 Task: Search round trip flight ticket for 2 adults, 4 children and 1 infant on lap in business from Prescott: Prescott Municipal Airport (ernest A. Love Field) to Fort Wayne: Fort Wayne International Airport on 5-4-2023 and return on 5-4-2023. Choice of flights is JetBlue. Price is upto 88000. Outbound departure time preference is 12:15.
Action: Mouse moved to (406, 348)
Screenshot: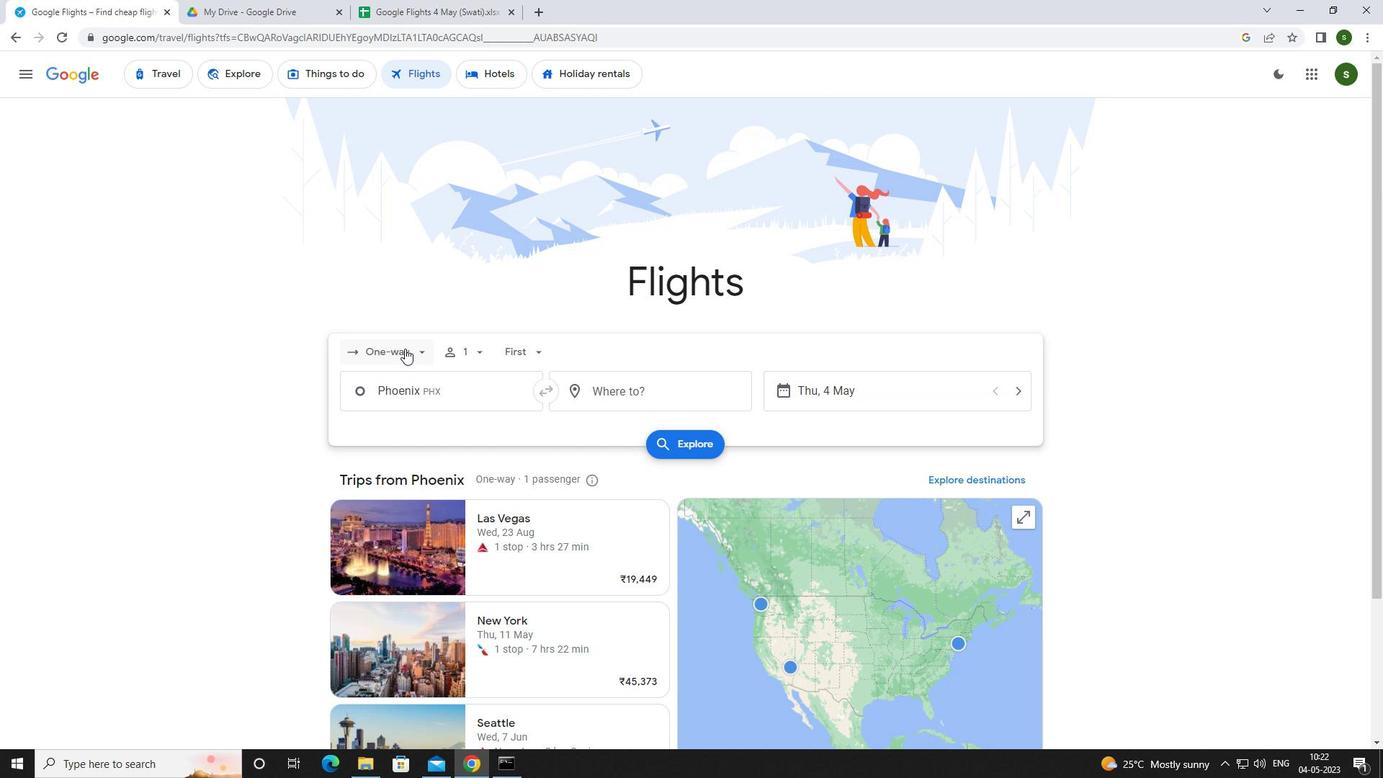 
Action: Mouse pressed left at (406, 348)
Screenshot: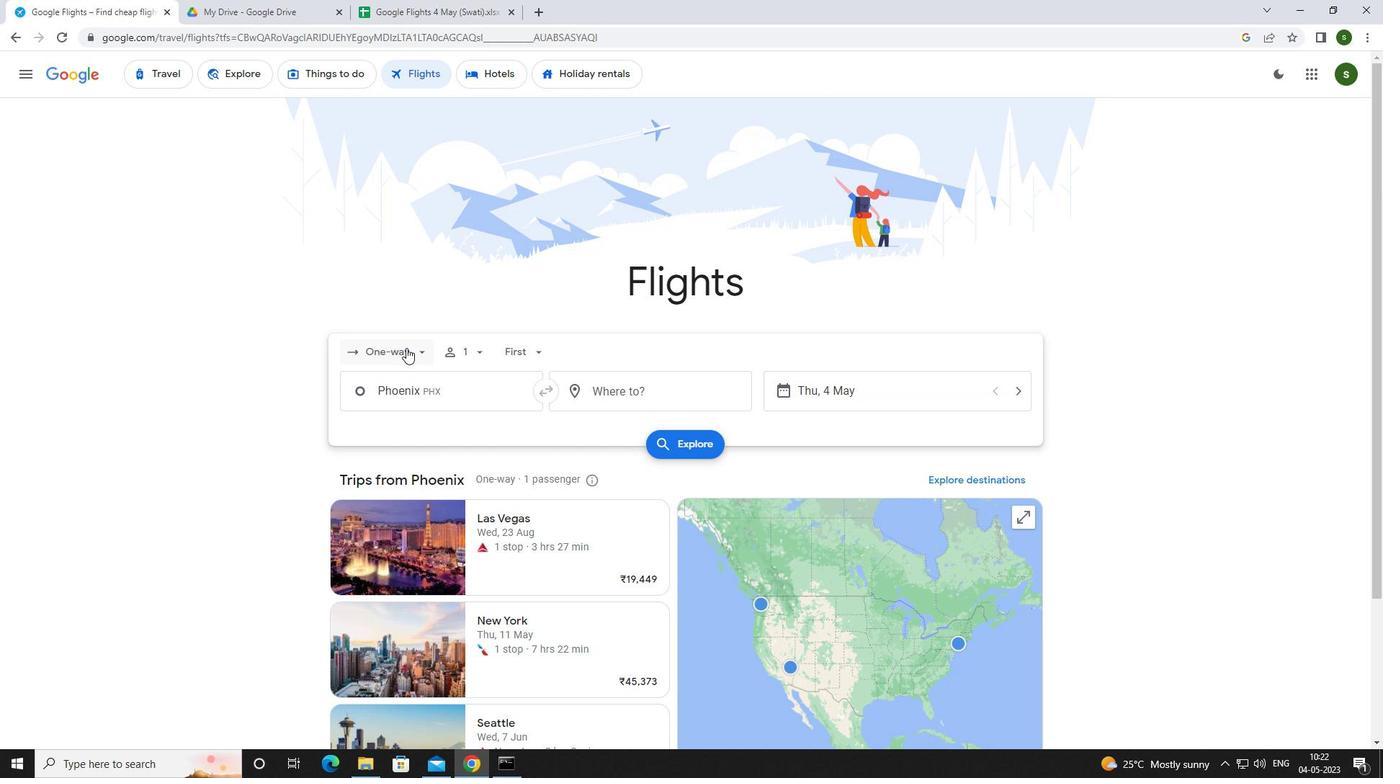 
Action: Mouse moved to (405, 378)
Screenshot: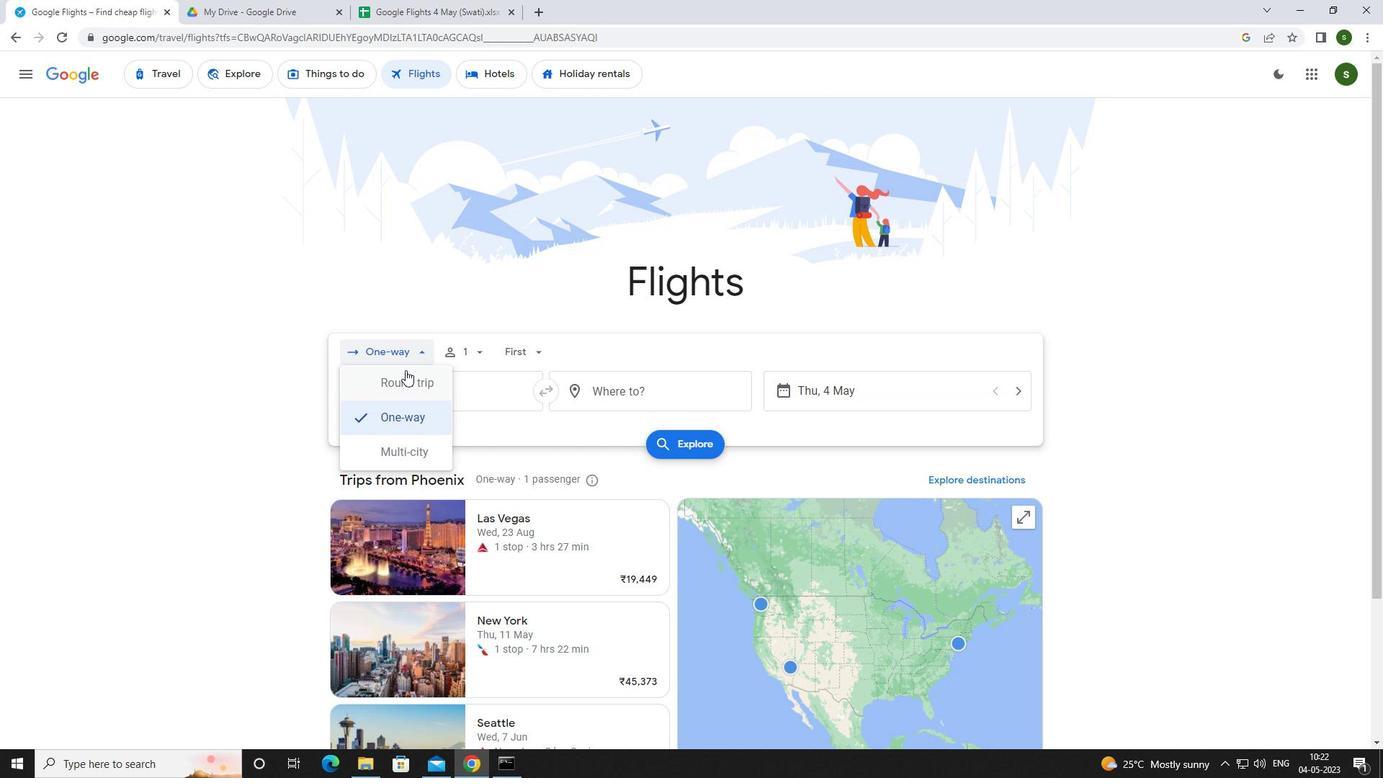 
Action: Mouse pressed left at (405, 378)
Screenshot: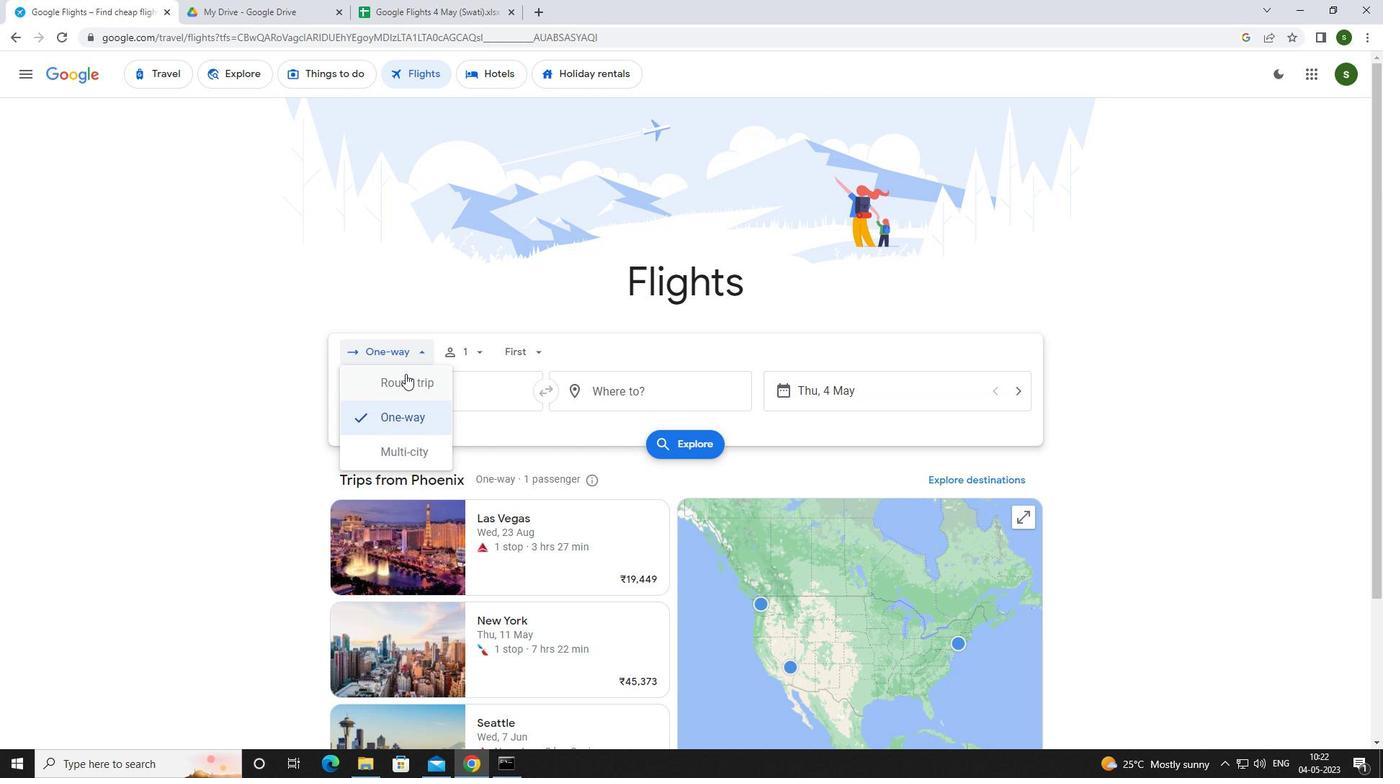 
Action: Mouse moved to (483, 353)
Screenshot: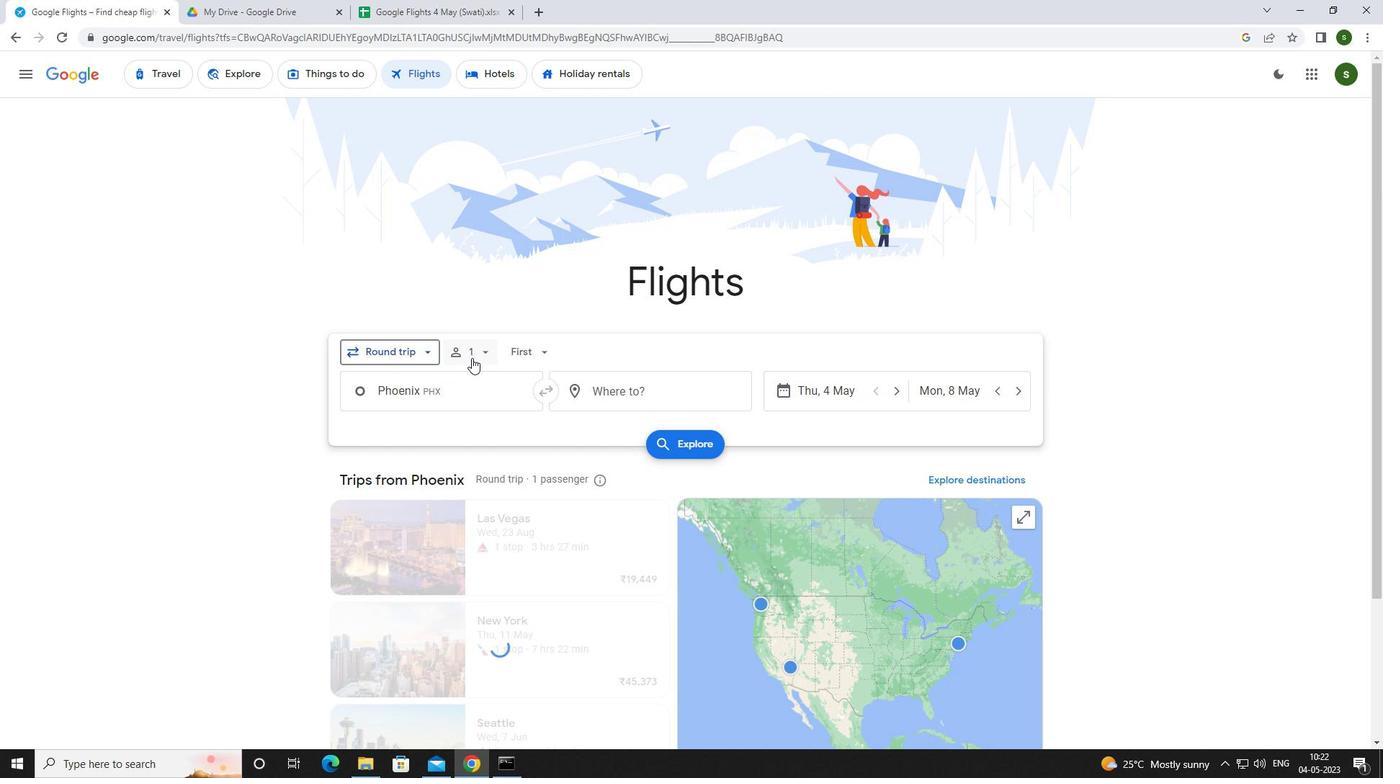 
Action: Mouse pressed left at (483, 353)
Screenshot: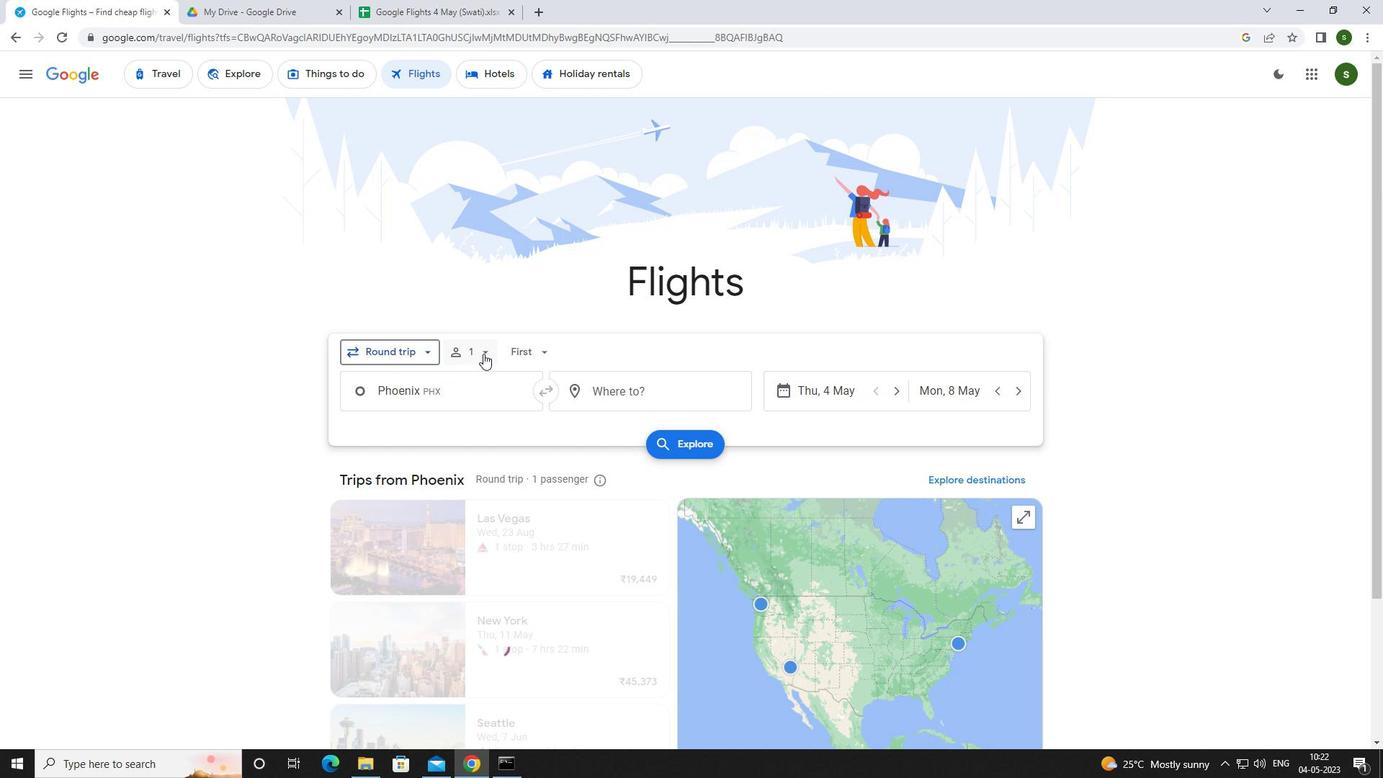 
Action: Mouse moved to (594, 384)
Screenshot: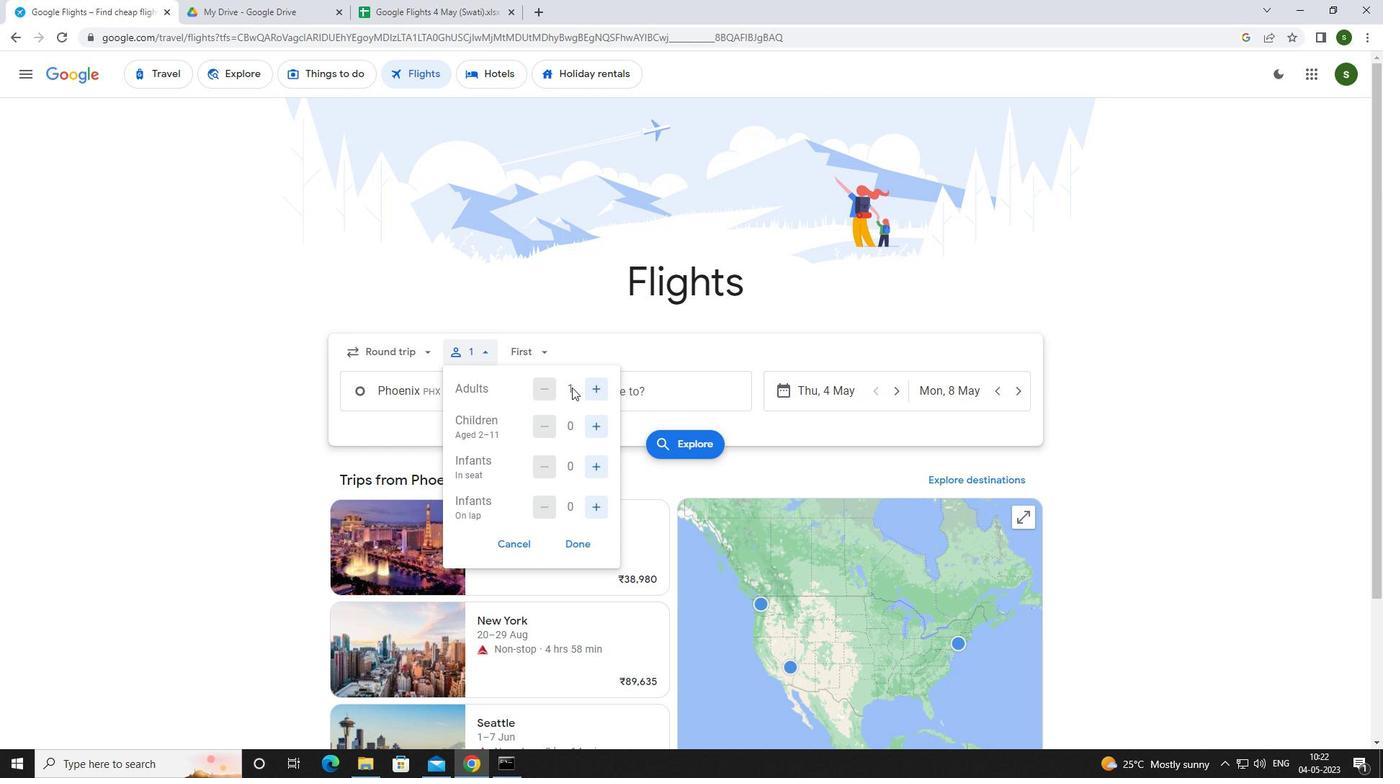 
Action: Mouse pressed left at (594, 384)
Screenshot: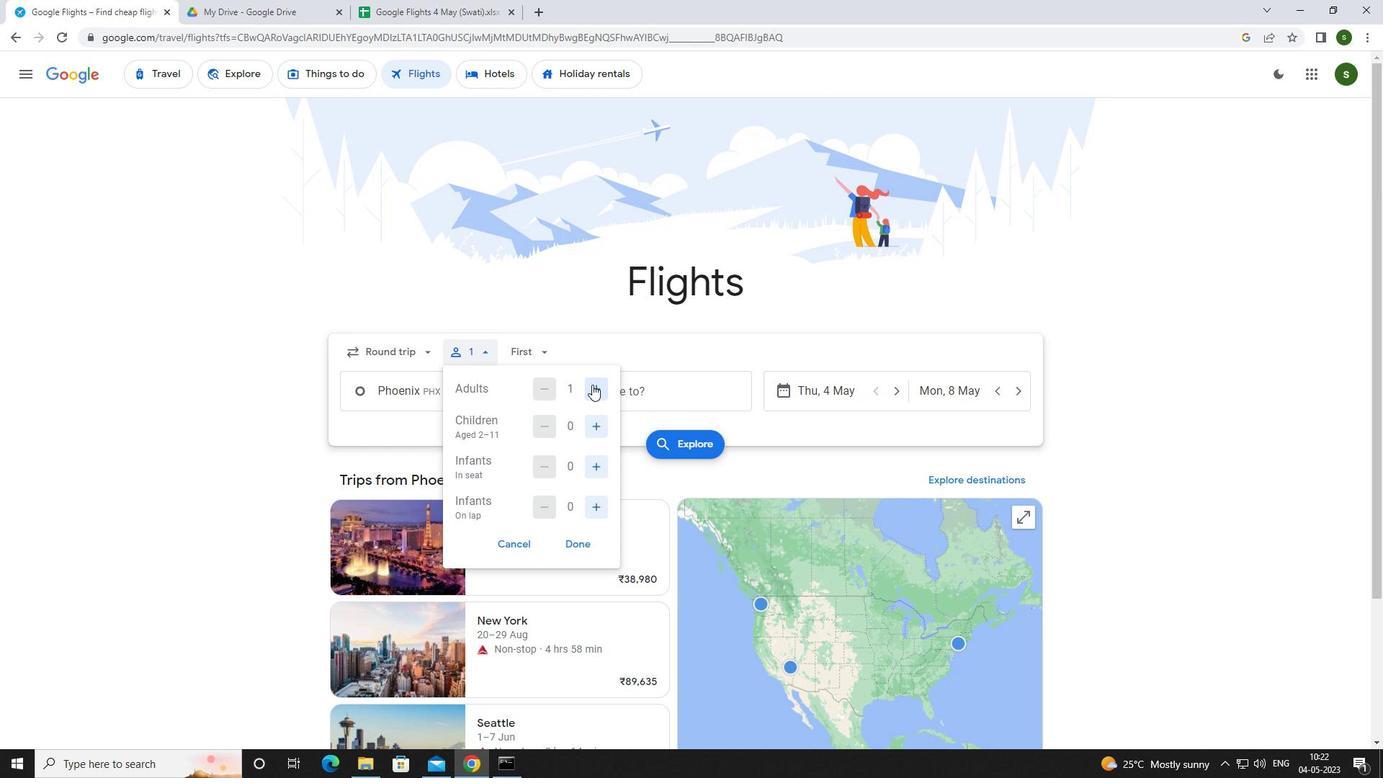 
Action: Mouse moved to (596, 422)
Screenshot: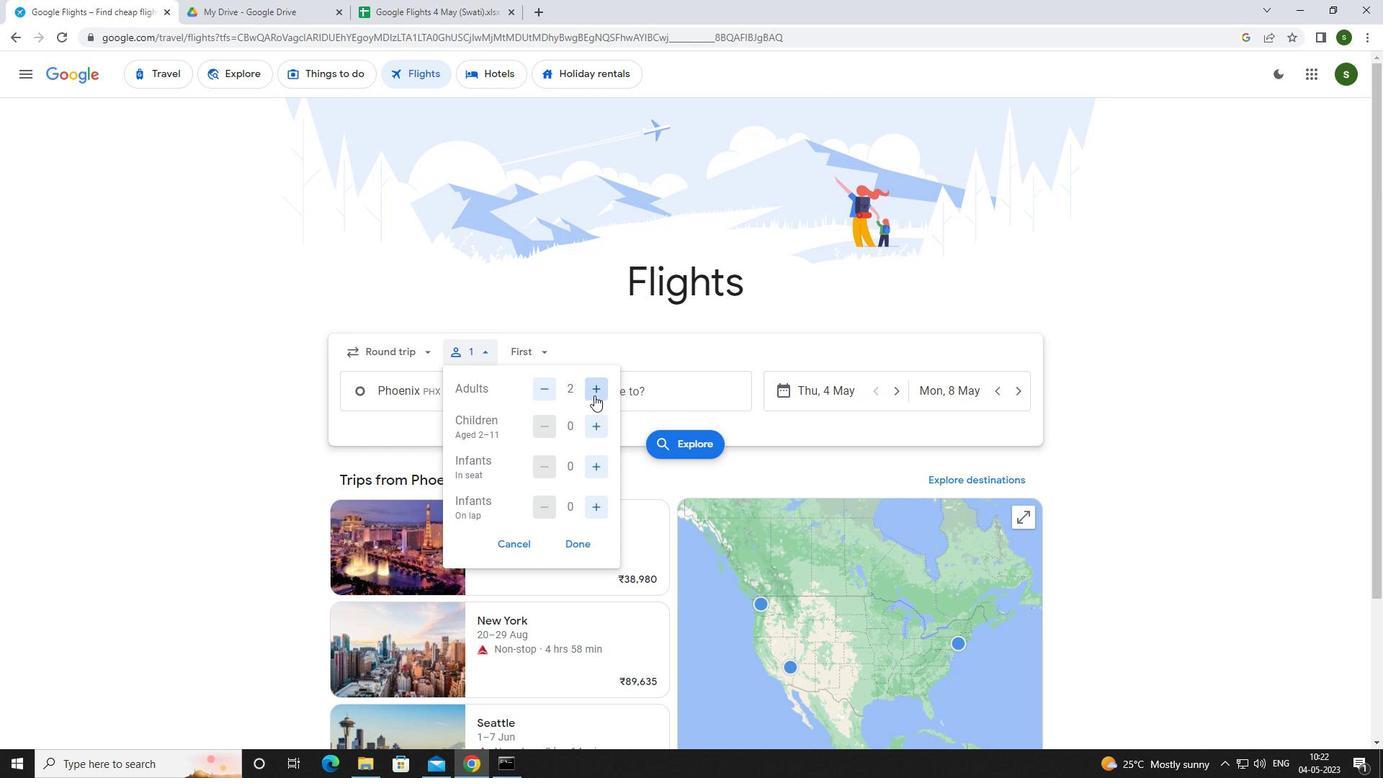 
Action: Mouse pressed left at (596, 422)
Screenshot: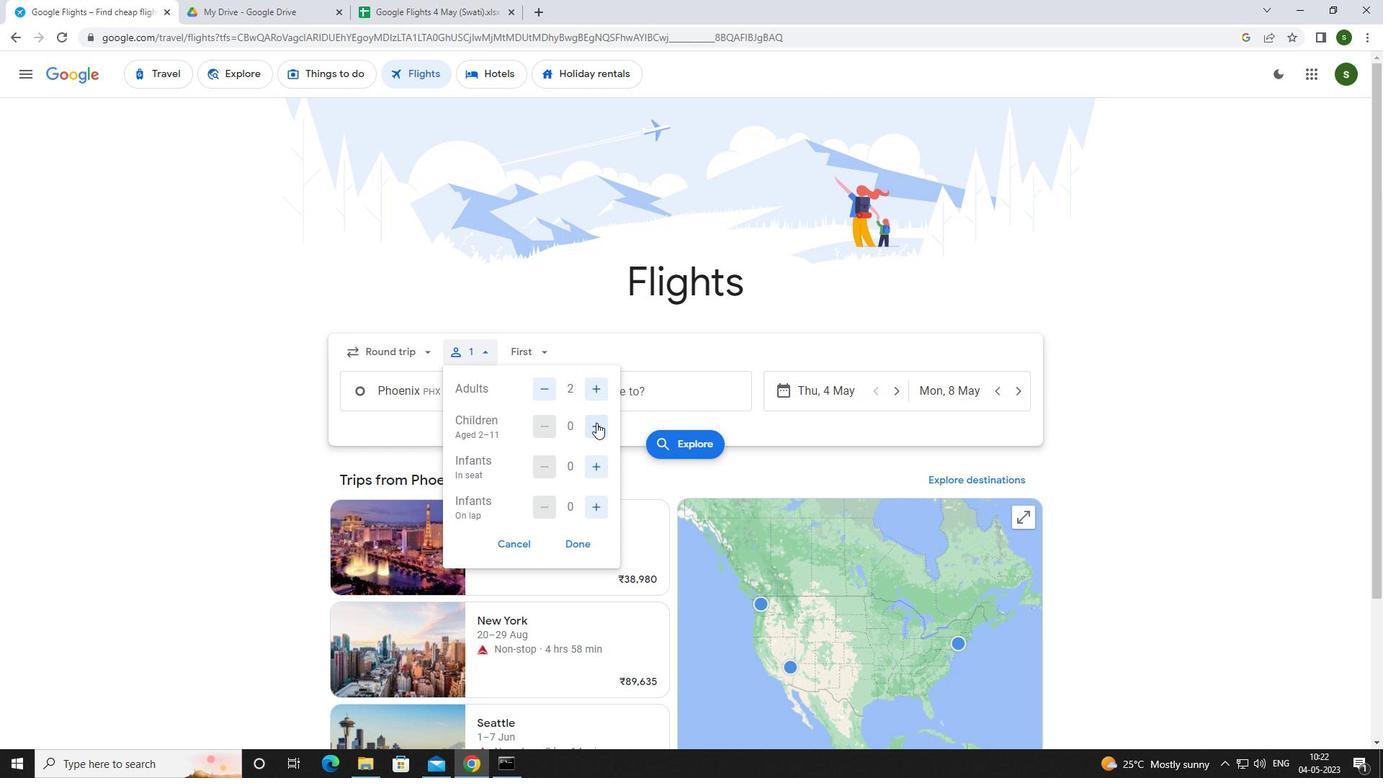 
Action: Mouse pressed left at (596, 422)
Screenshot: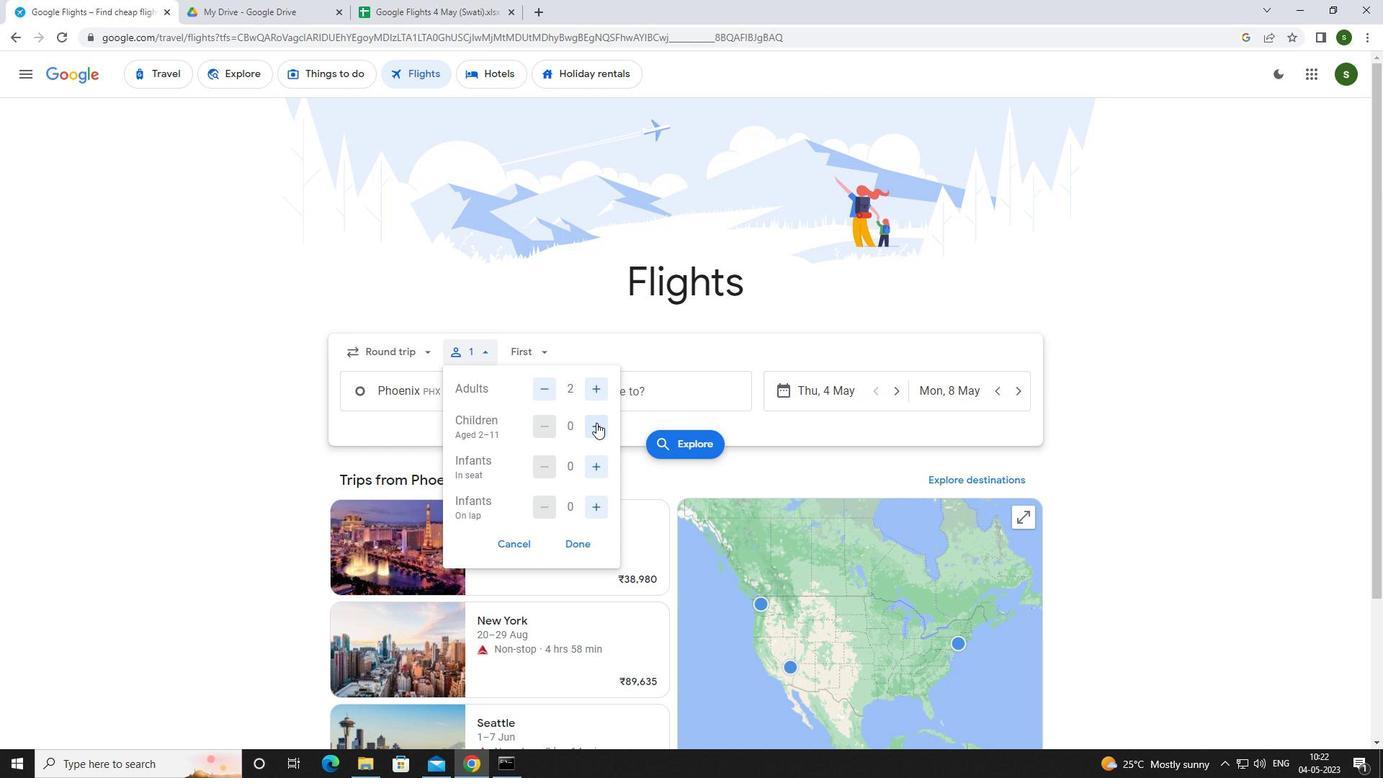 
Action: Mouse pressed left at (596, 422)
Screenshot: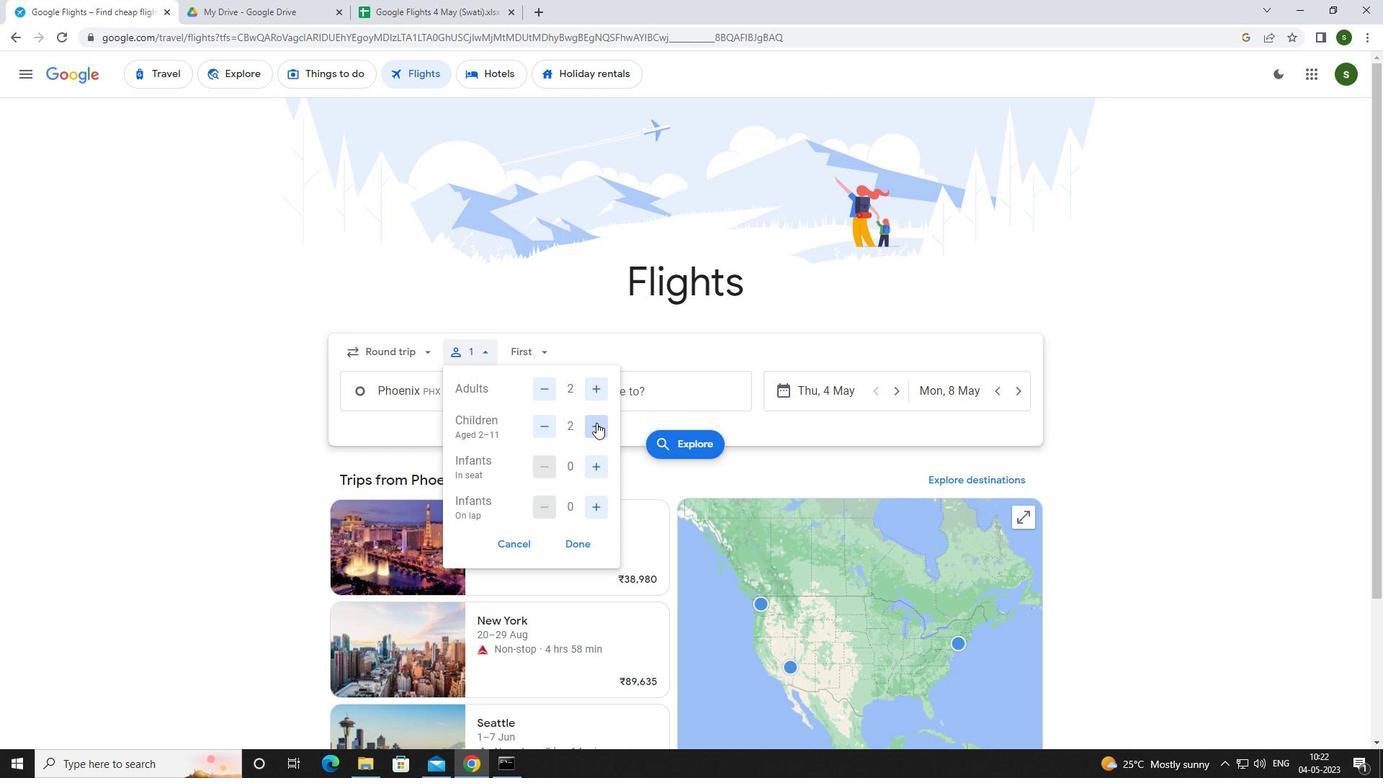 
Action: Mouse pressed left at (596, 422)
Screenshot: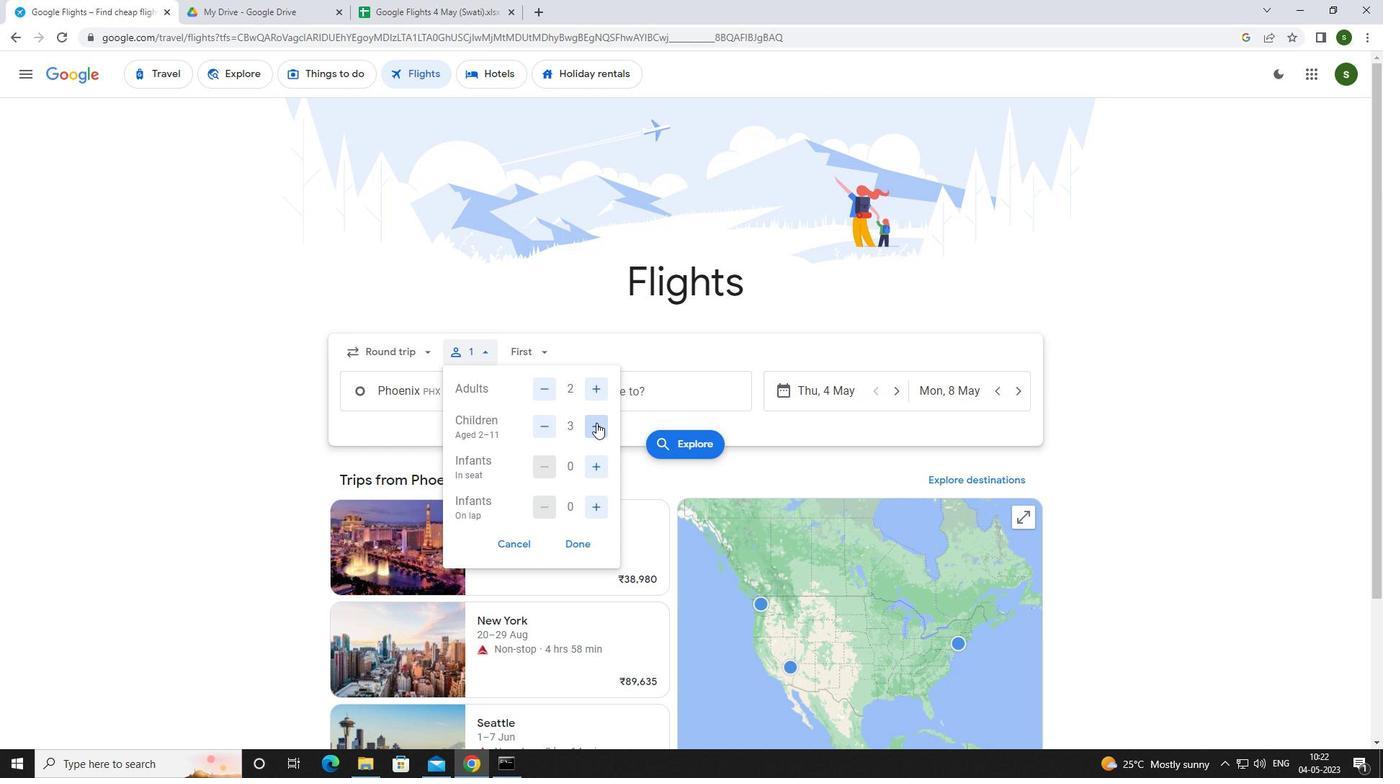 
Action: Mouse moved to (601, 506)
Screenshot: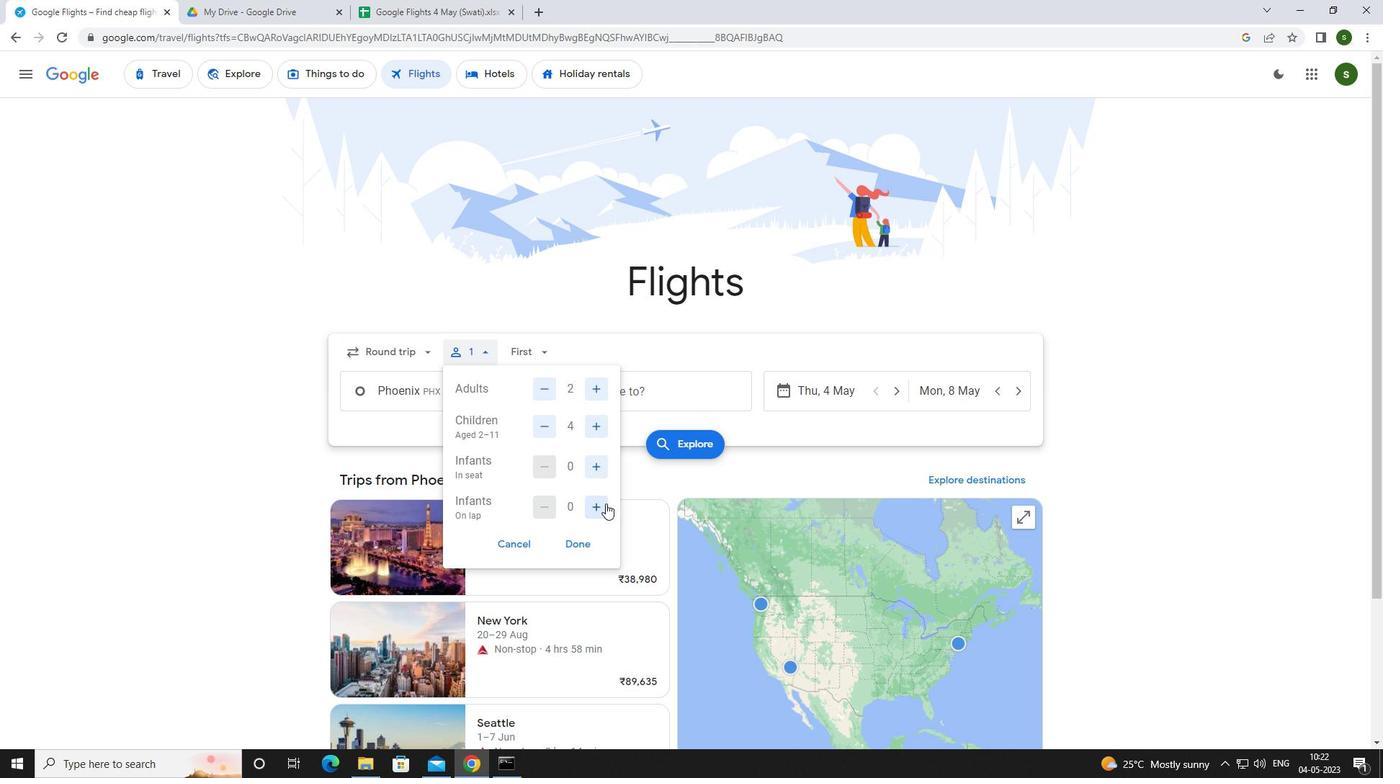 
Action: Mouse pressed left at (601, 506)
Screenshot: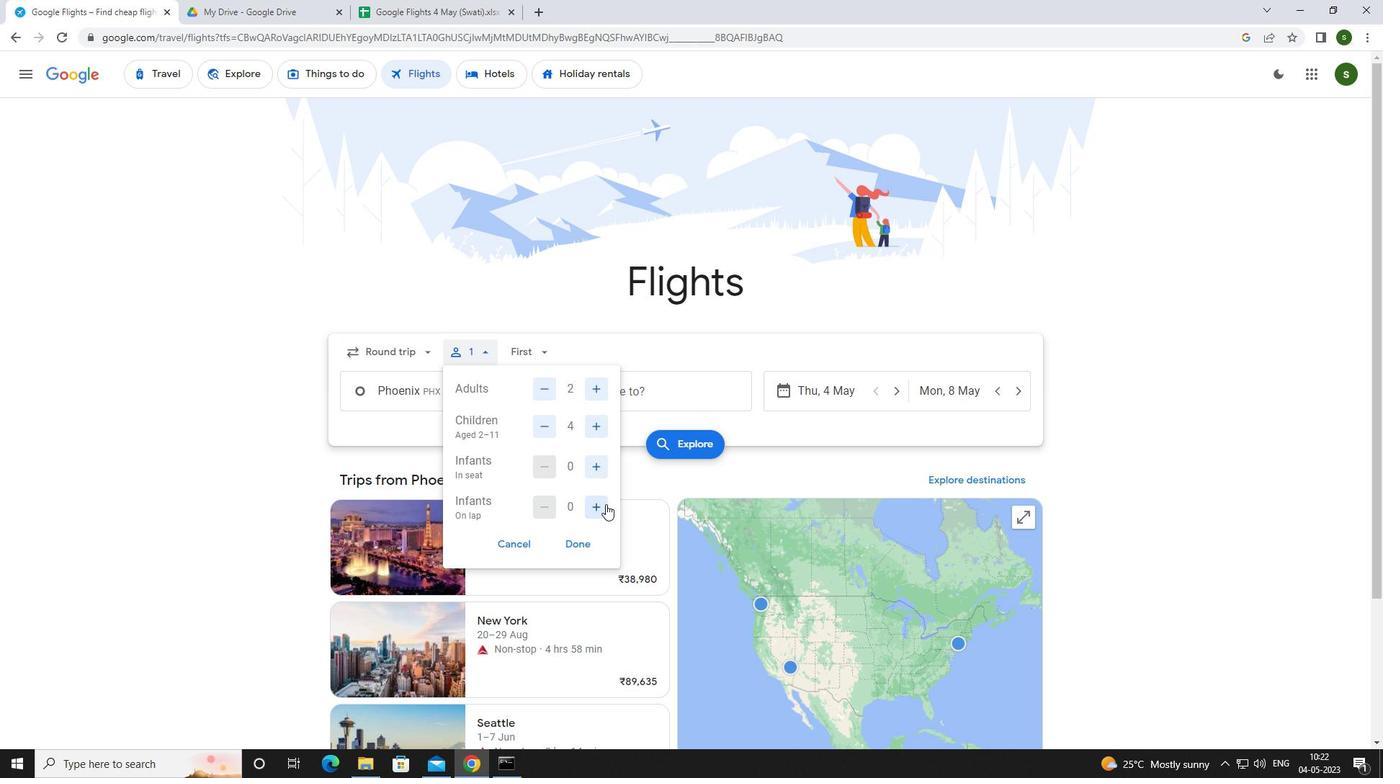 
Action: Mouse moved to (541, 355)
Screenshot: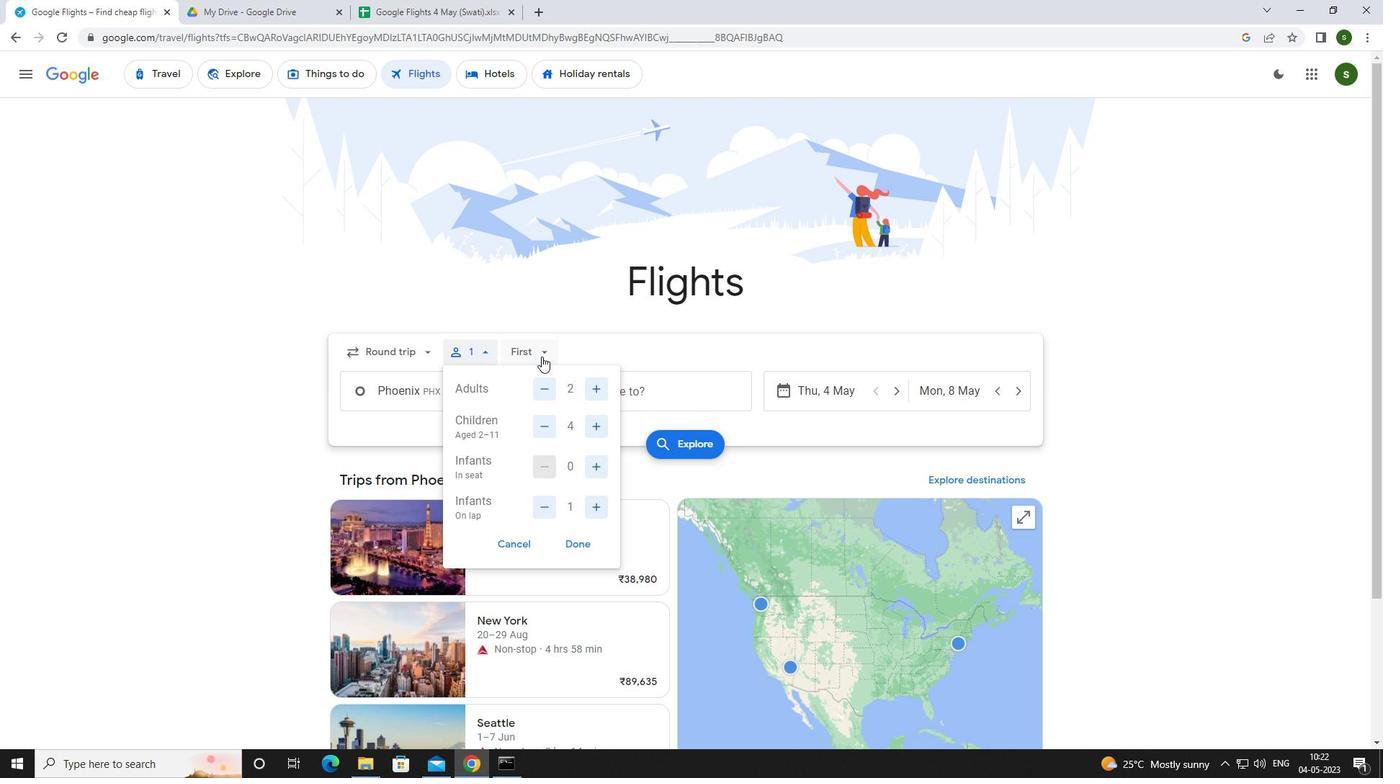 
Action: Mouse pressed left at (541, 355)
Screenshot: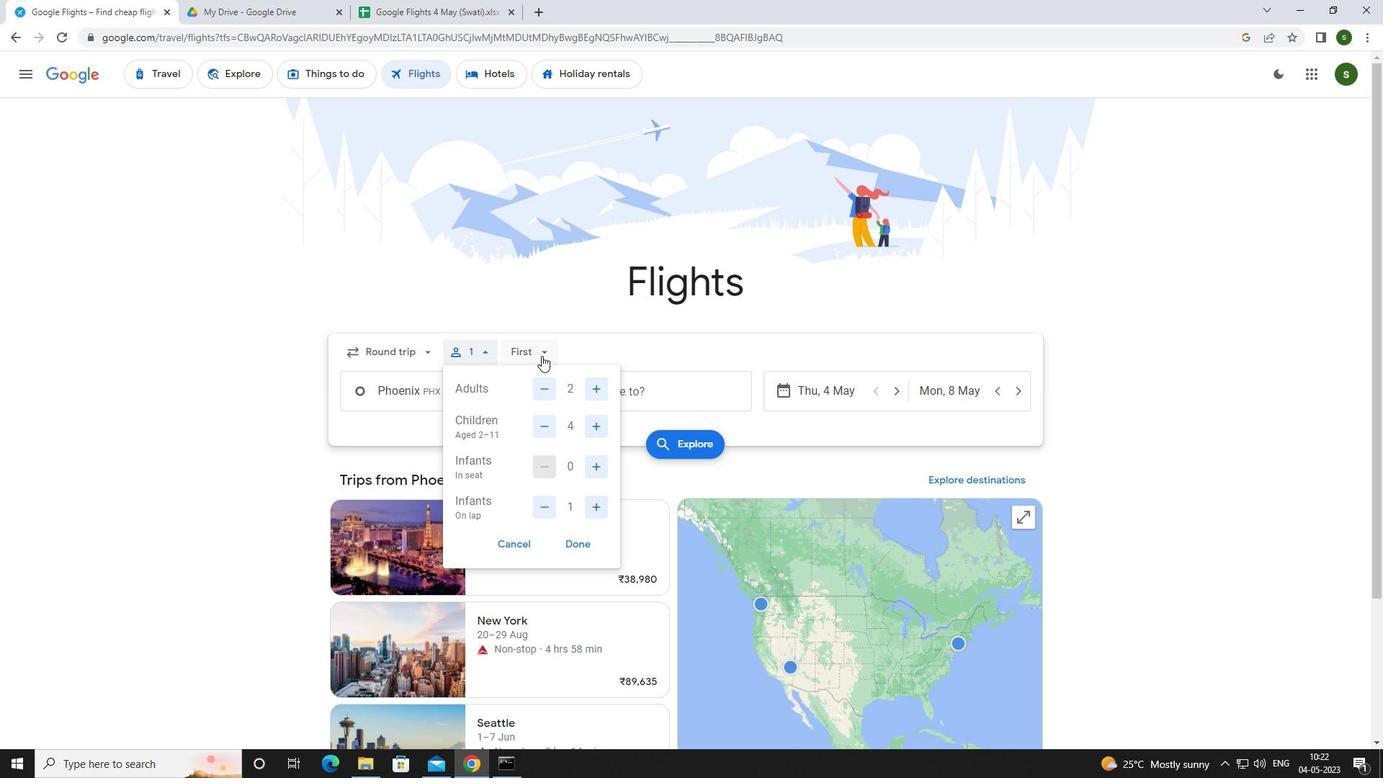 
Action: Mouse moved to (574, 453)
Screenshot: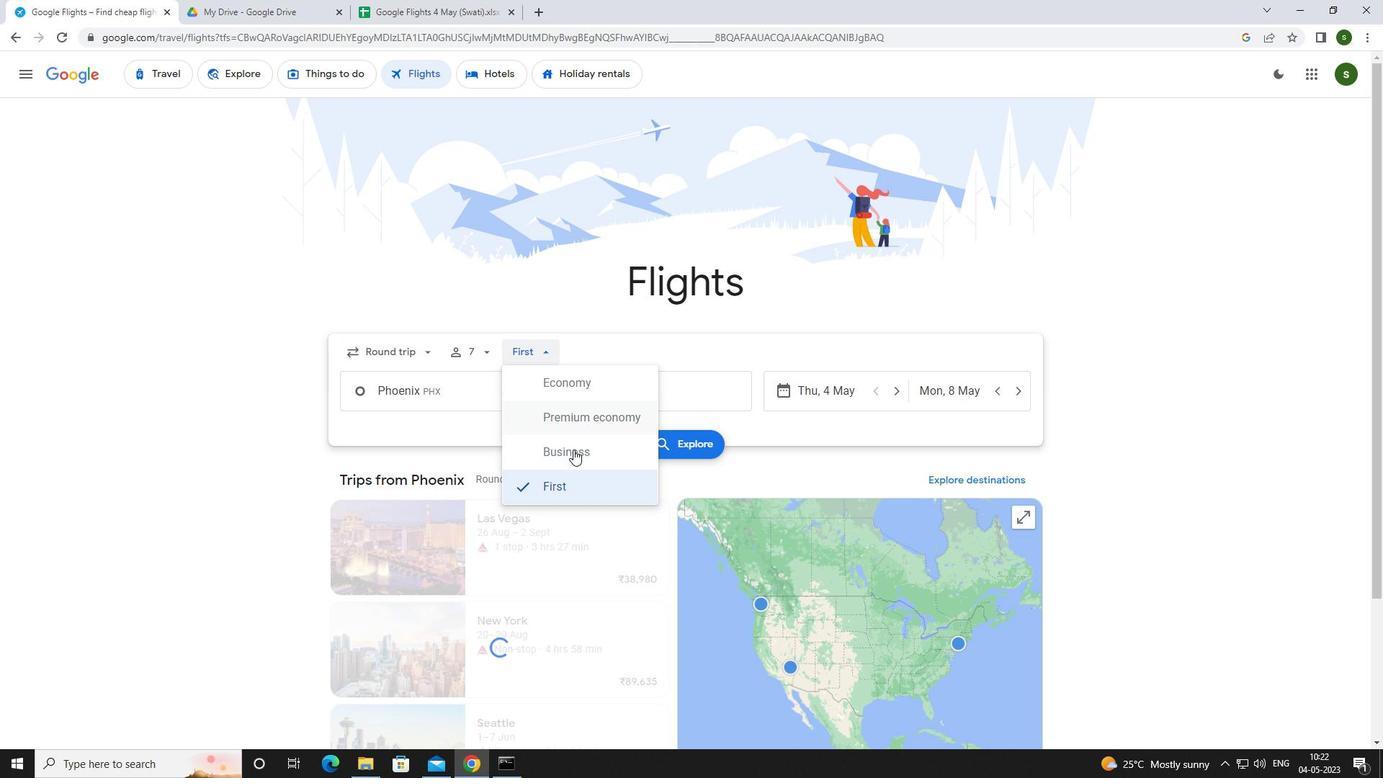 
Action: Mouse pressed left at (574, 453)
Screenshot: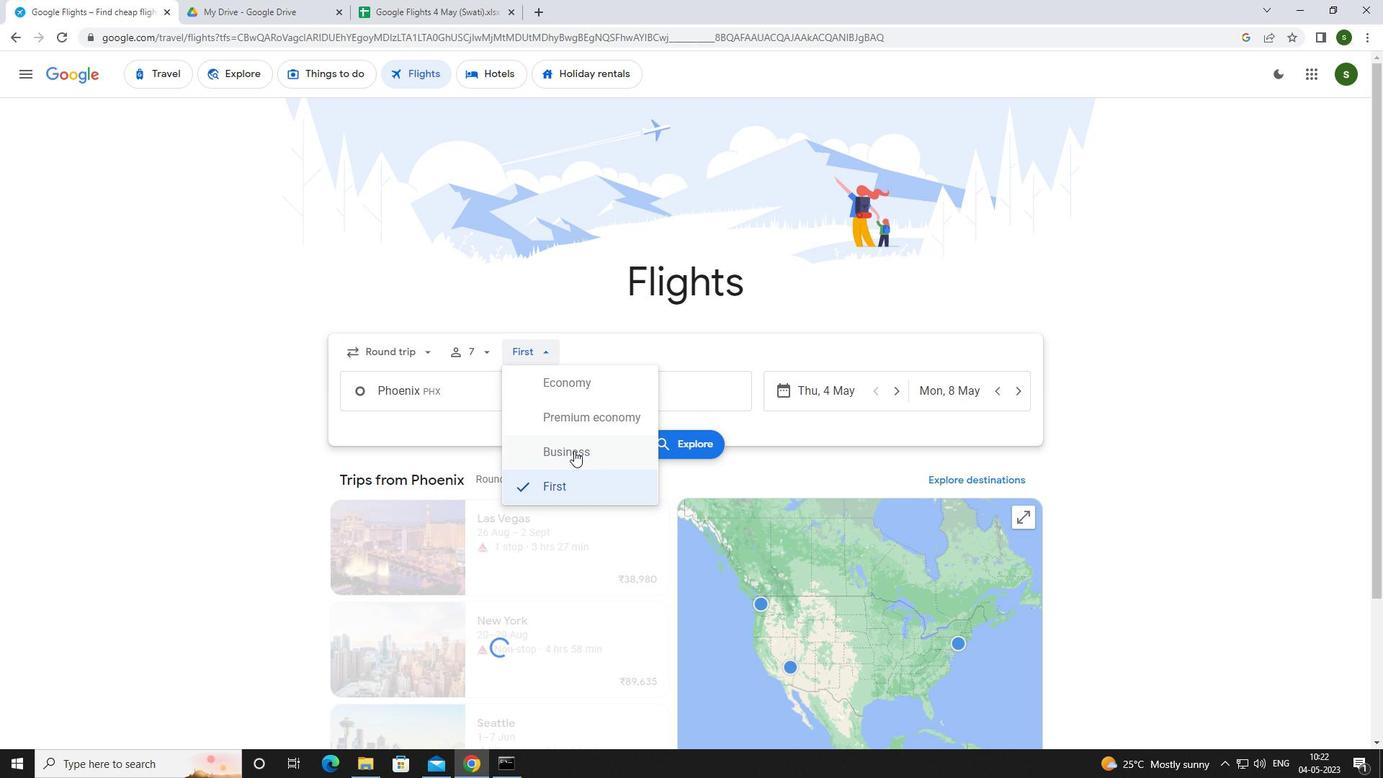 
Action: Mouse moved to (497, 401)
Screenshot: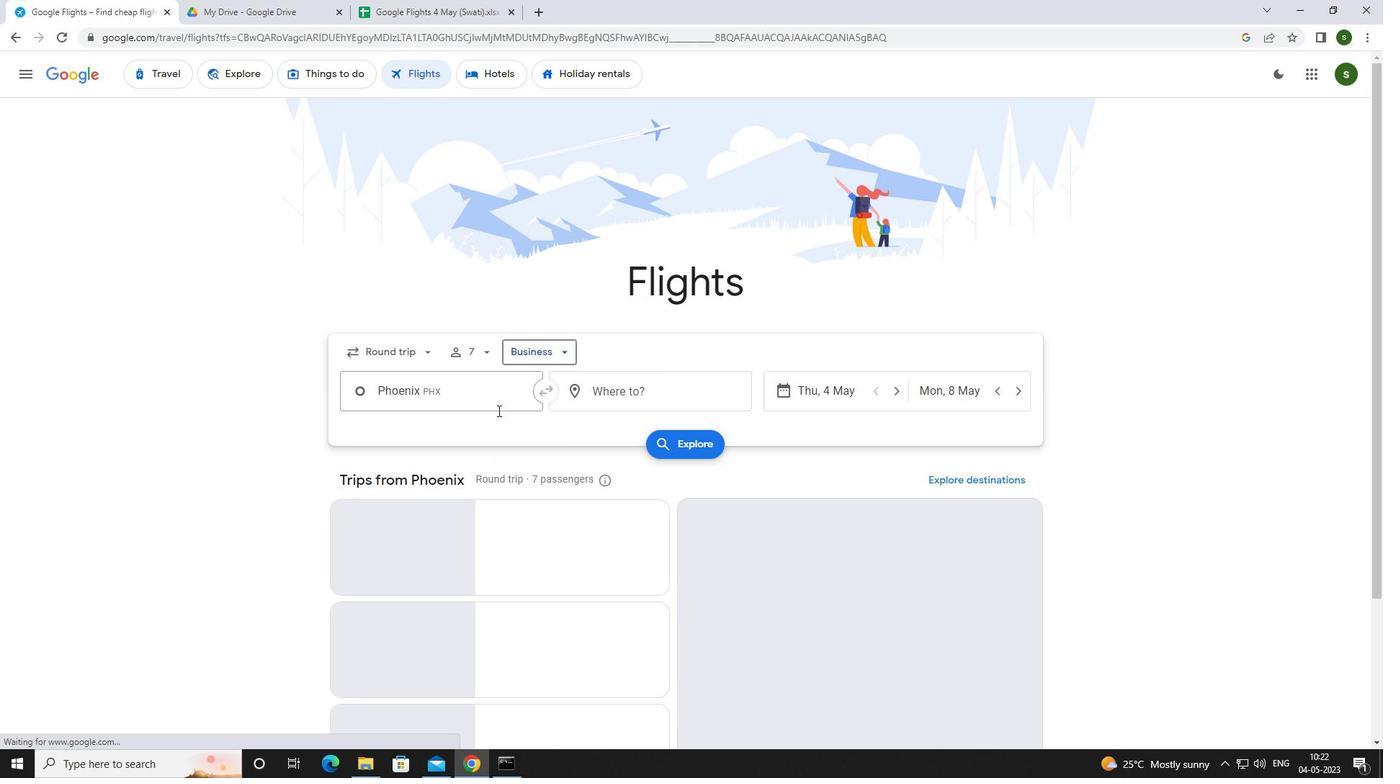 
Action: Mouse pressed left at (497, 401)
Screenshot: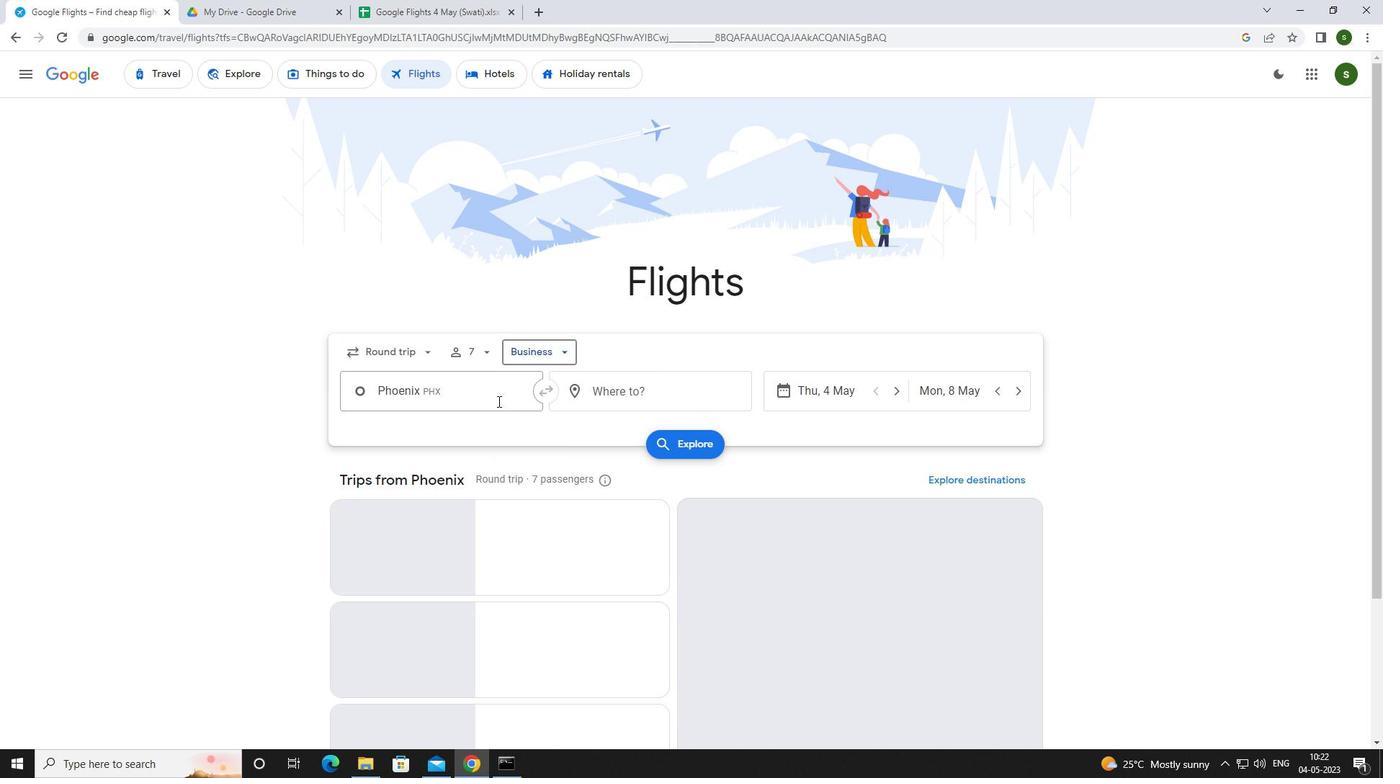
Action: Mouse moved to (473, 402)
Screenshot: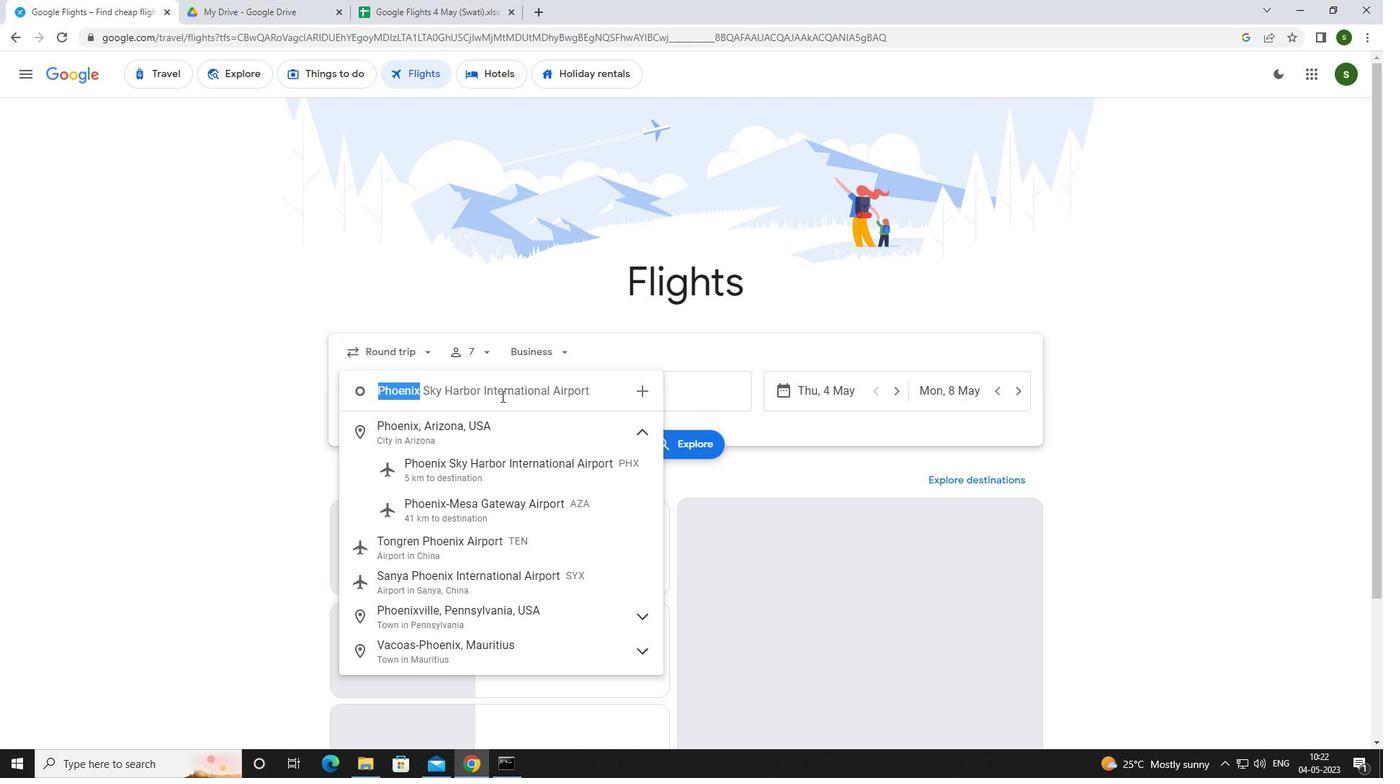 
Action: Key pressed <Key.caps_lock>p<Key.caps_lock>rescott<Key.space><Key.caps_lock>m<Key.caps_lock>un<Key.backspace><Key.enter>
Screenshot: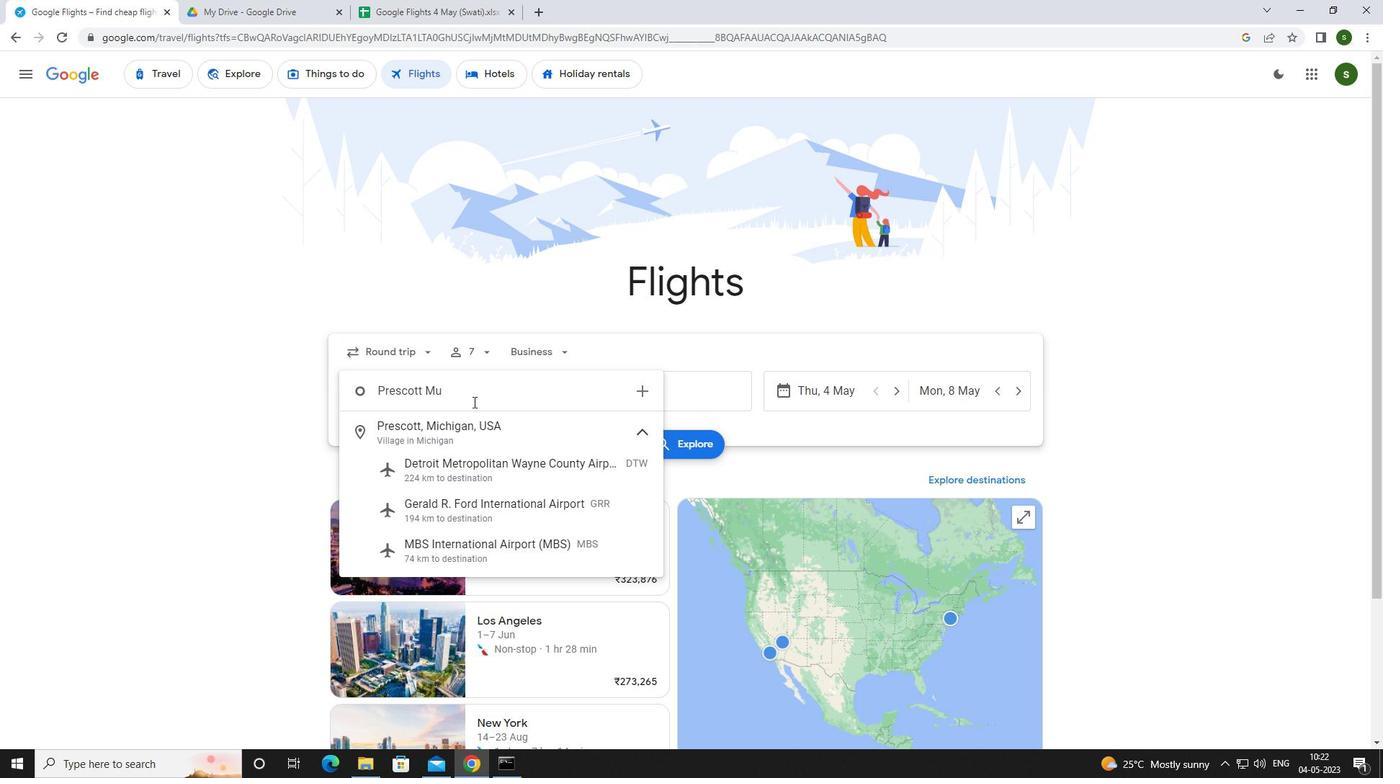 
Action: Mouse moved to (609, 392)
Screenshot: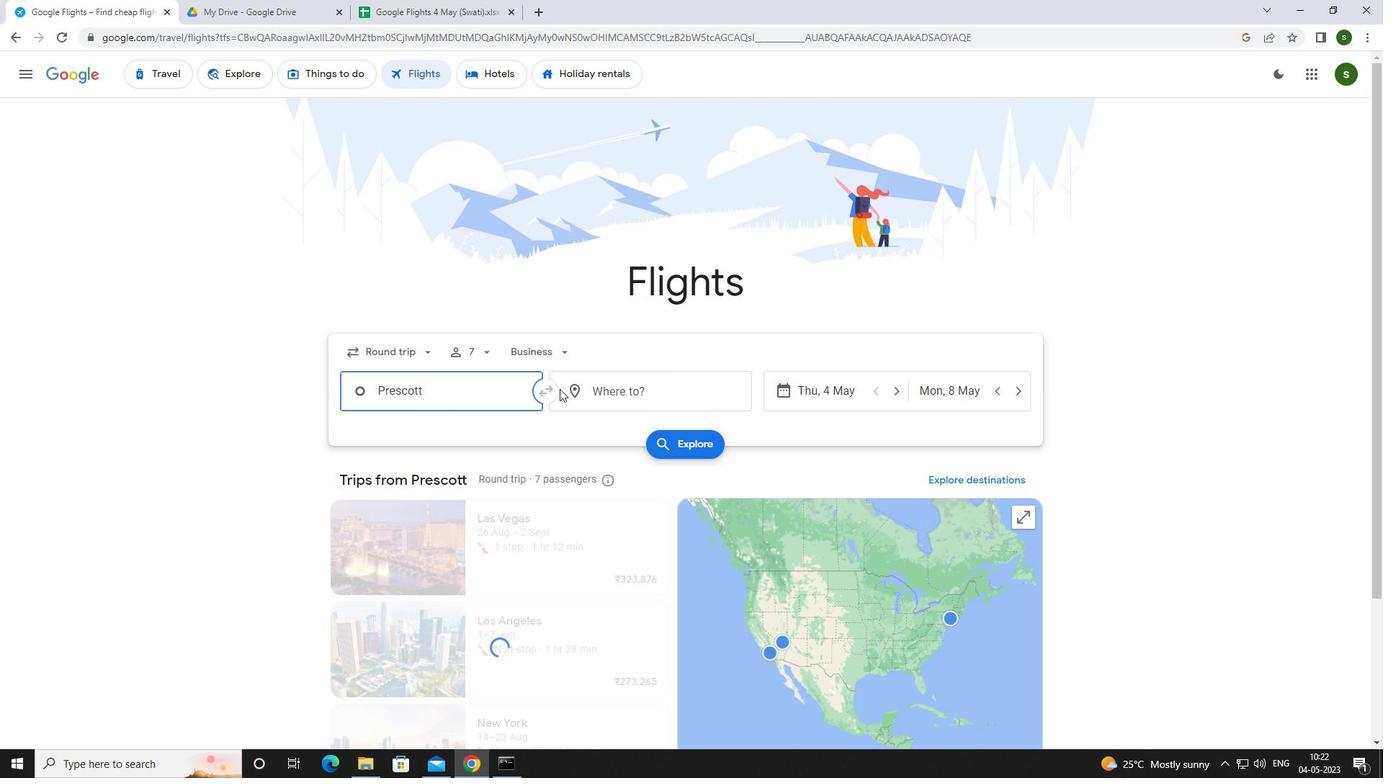 
Action: Mouse pressed left at (609, 392)
Screenshot: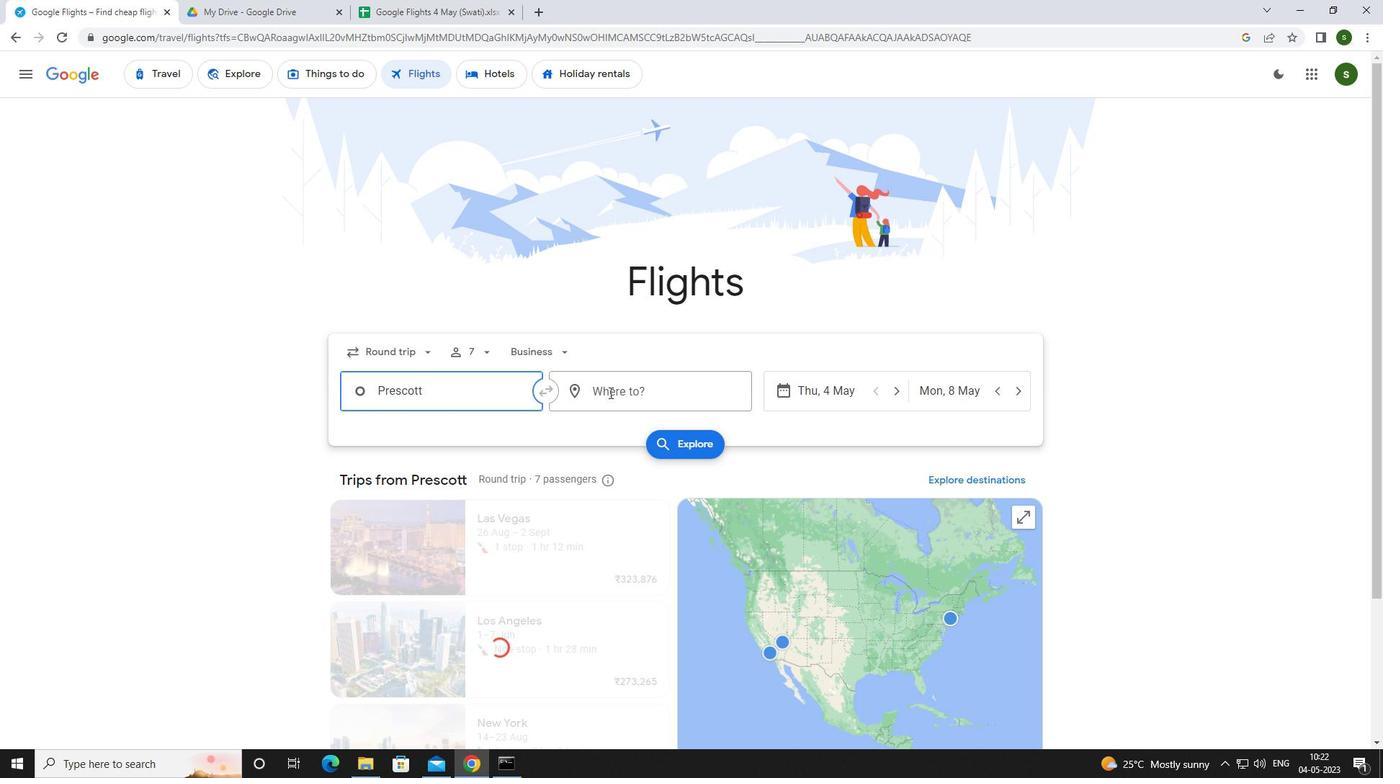 
Action: Mouse moved to (515, 402)
Screenshot: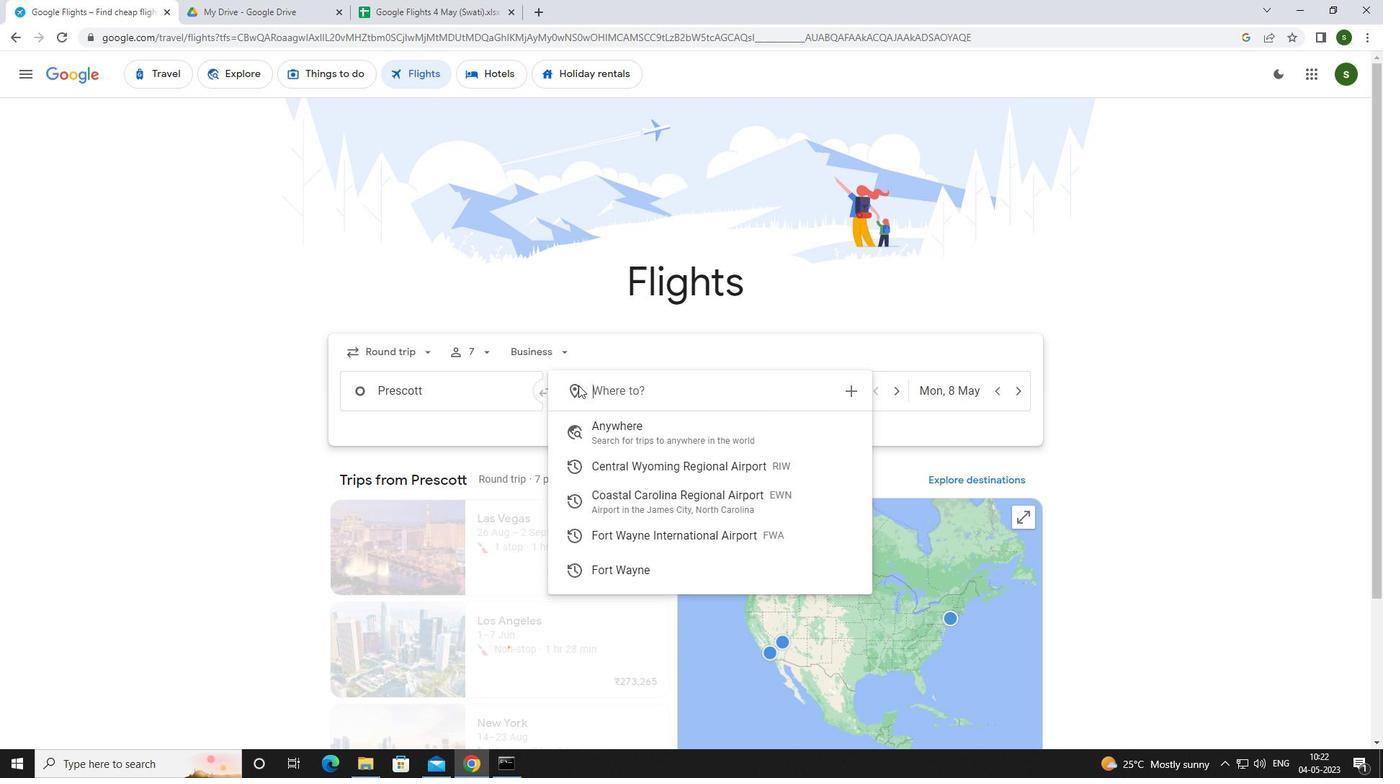 
Action: Key pressed <Key.caps_lock>
Screenshot: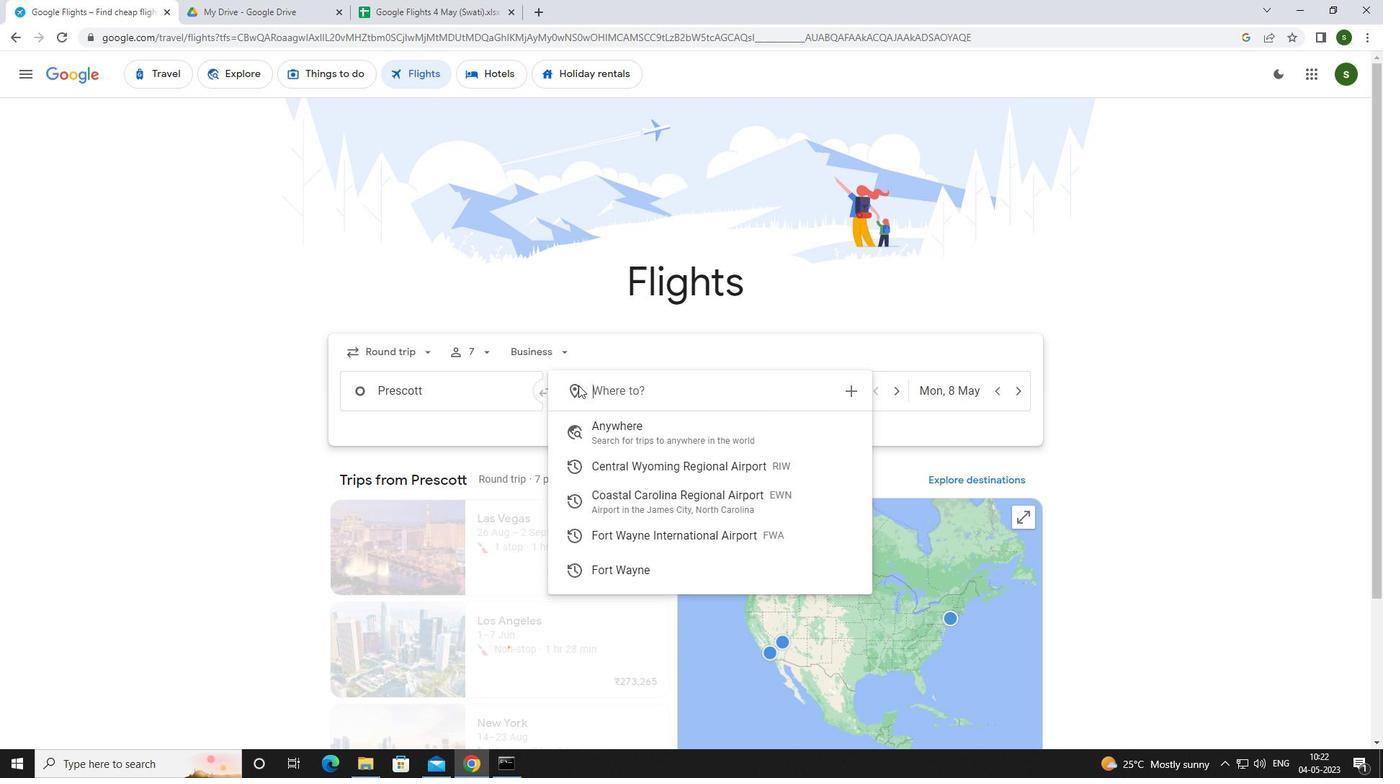 
Action: Mouse moved to (486, 410)
Screenshot: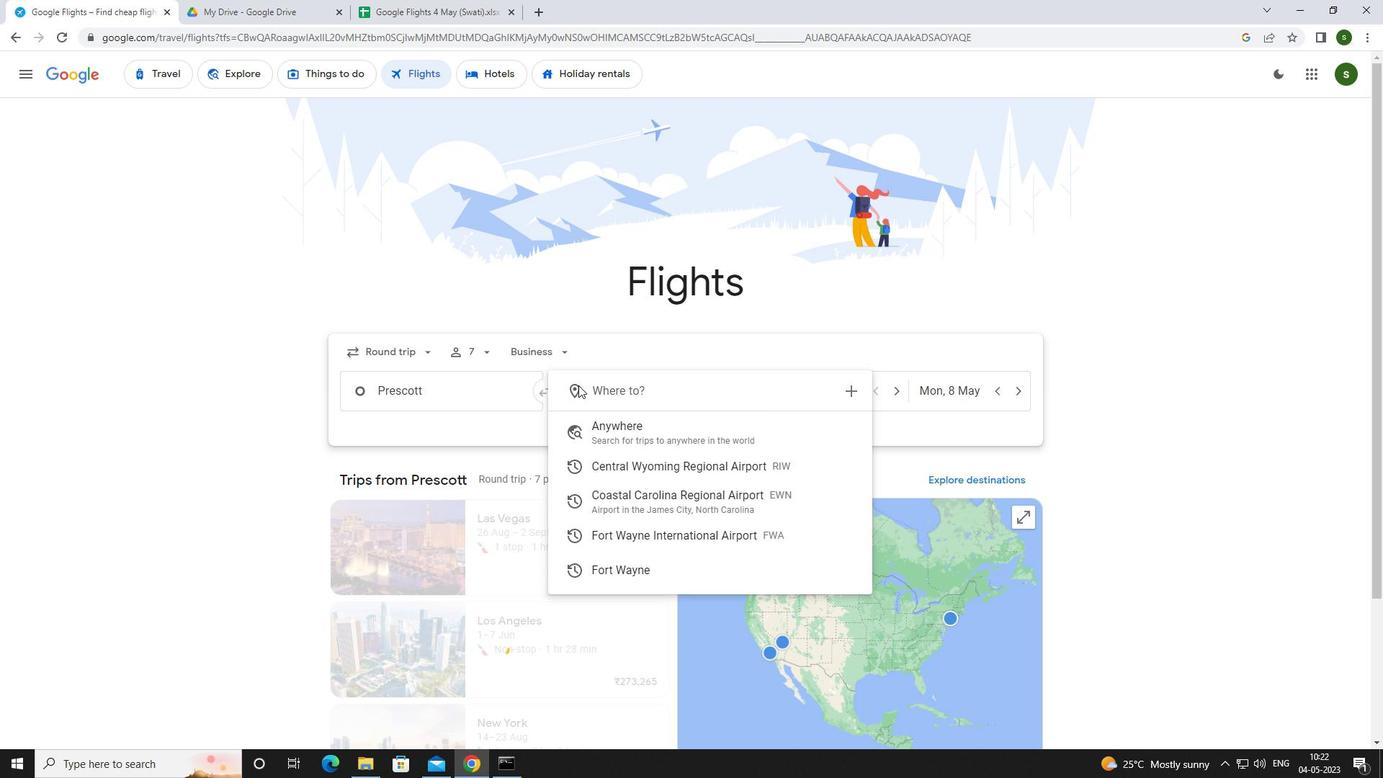 
Action: Key pressed f<Key.caps_lock>ort<Key.space><Key.caps_lock>w<Key.caps_lock>ayn
Screenshot: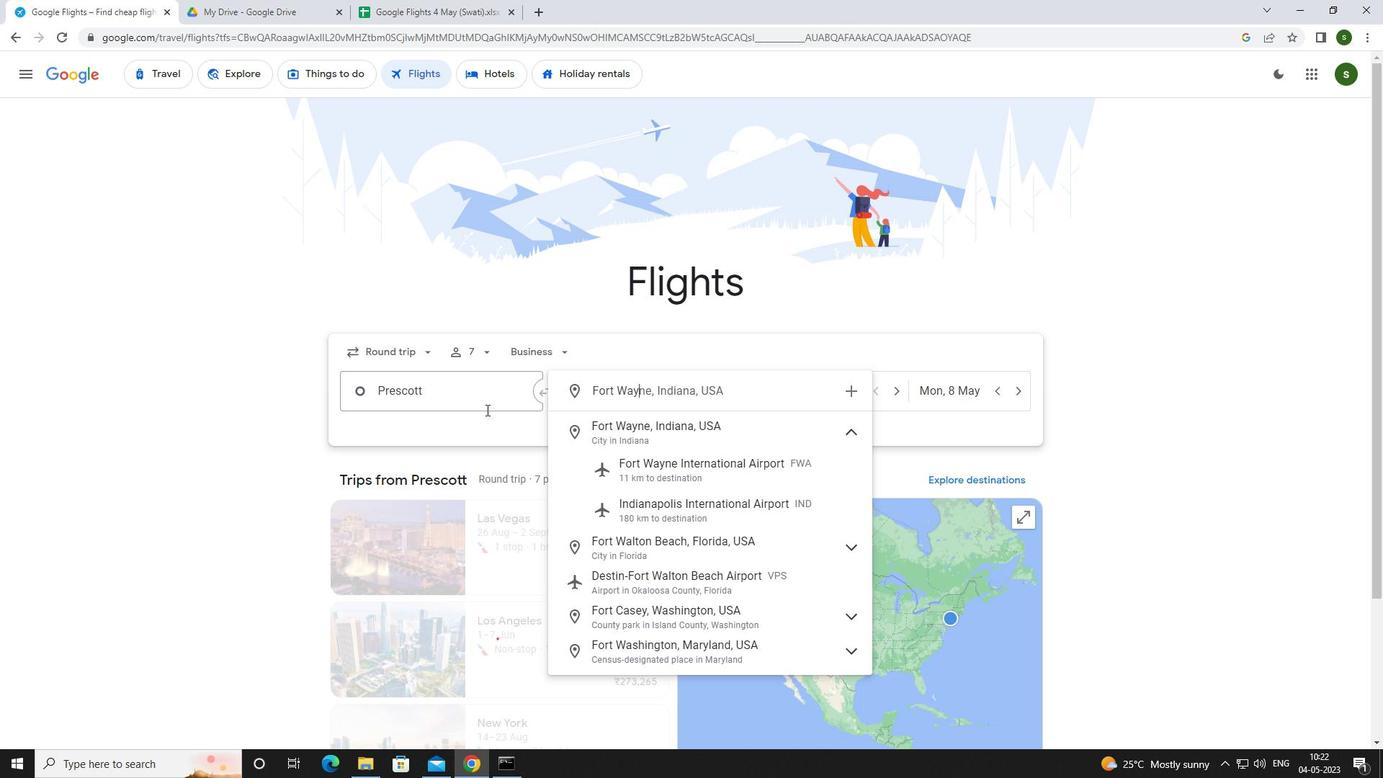 
Action: Mouse moved to (684, 481)
Screenshot: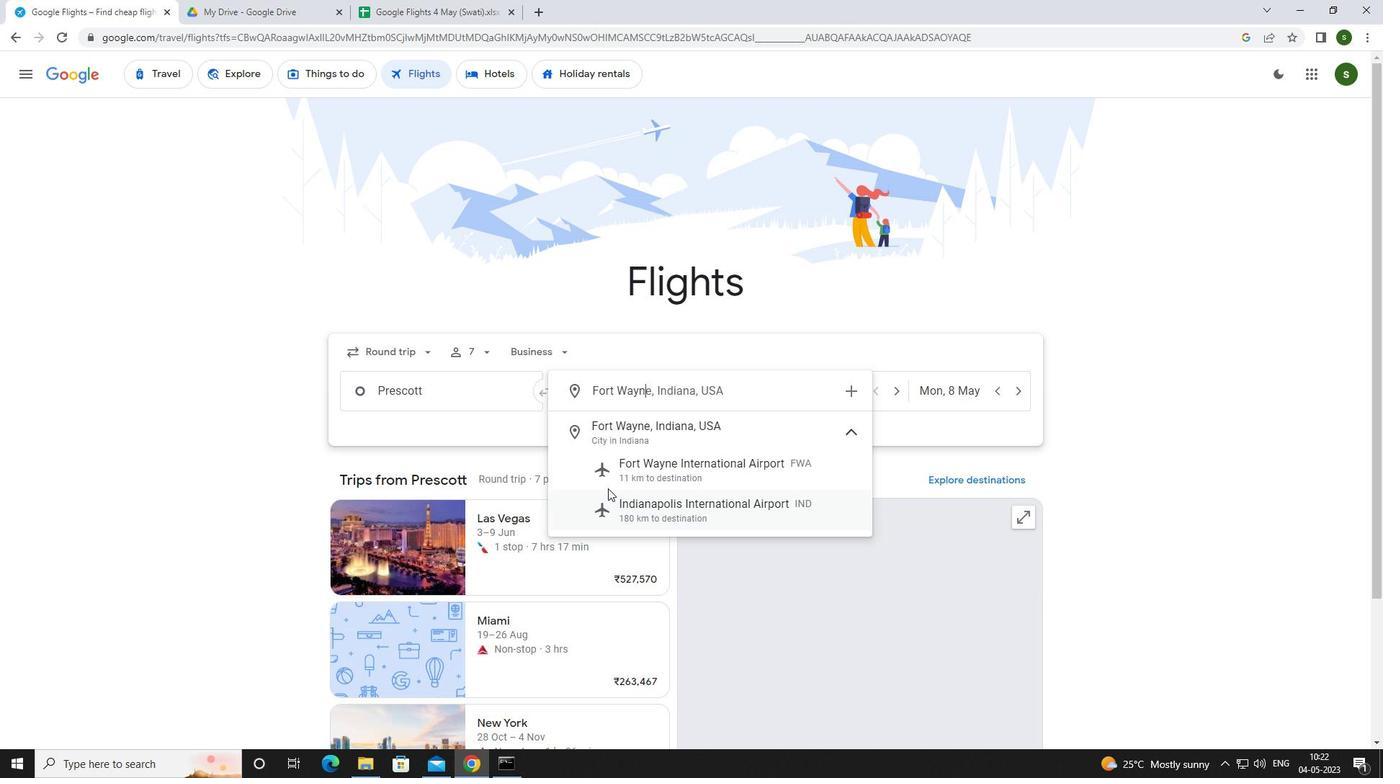 
Action: Mouse pressed left at (684, 481)
Screenshot: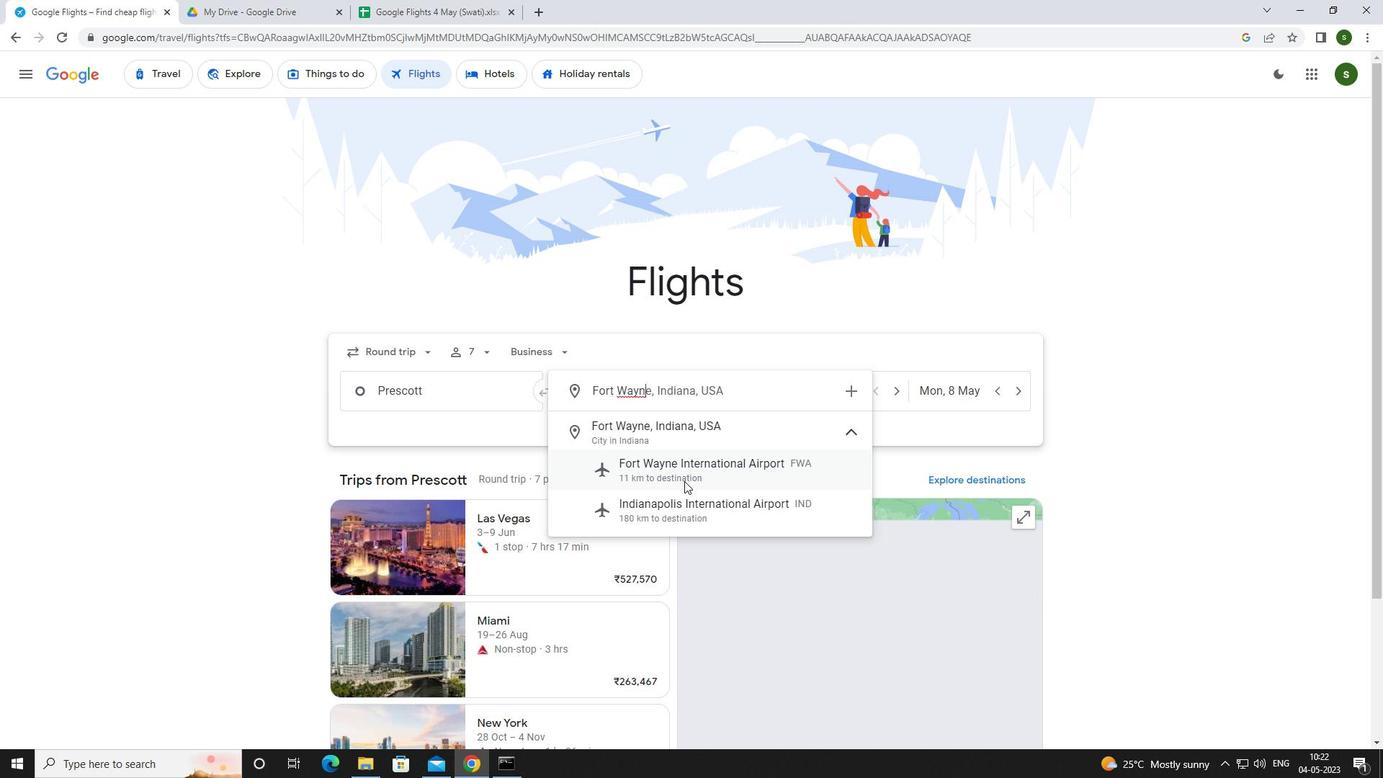 
Action: Mouse moved to (840, 395)
Screenshot: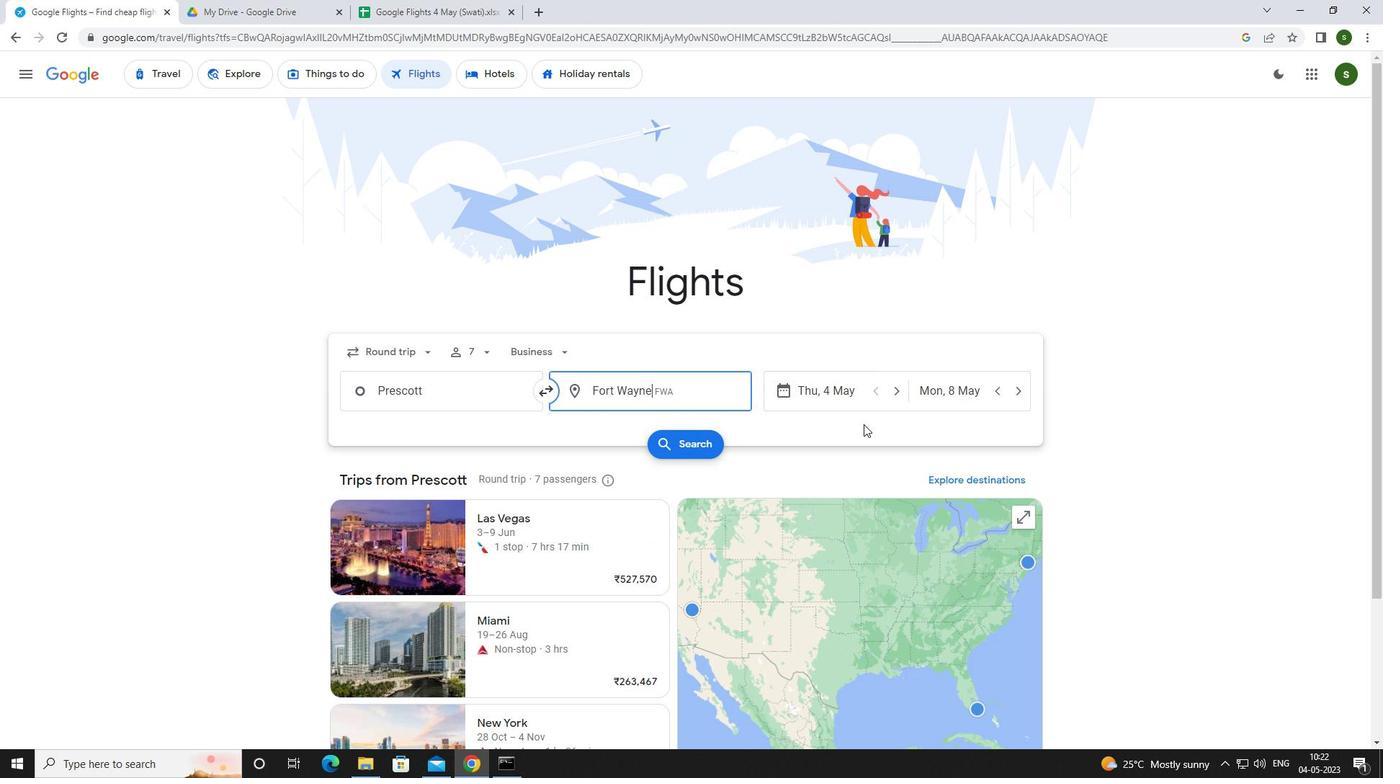 
Action: Mouse pressed left at (840, 395)
Screenshot: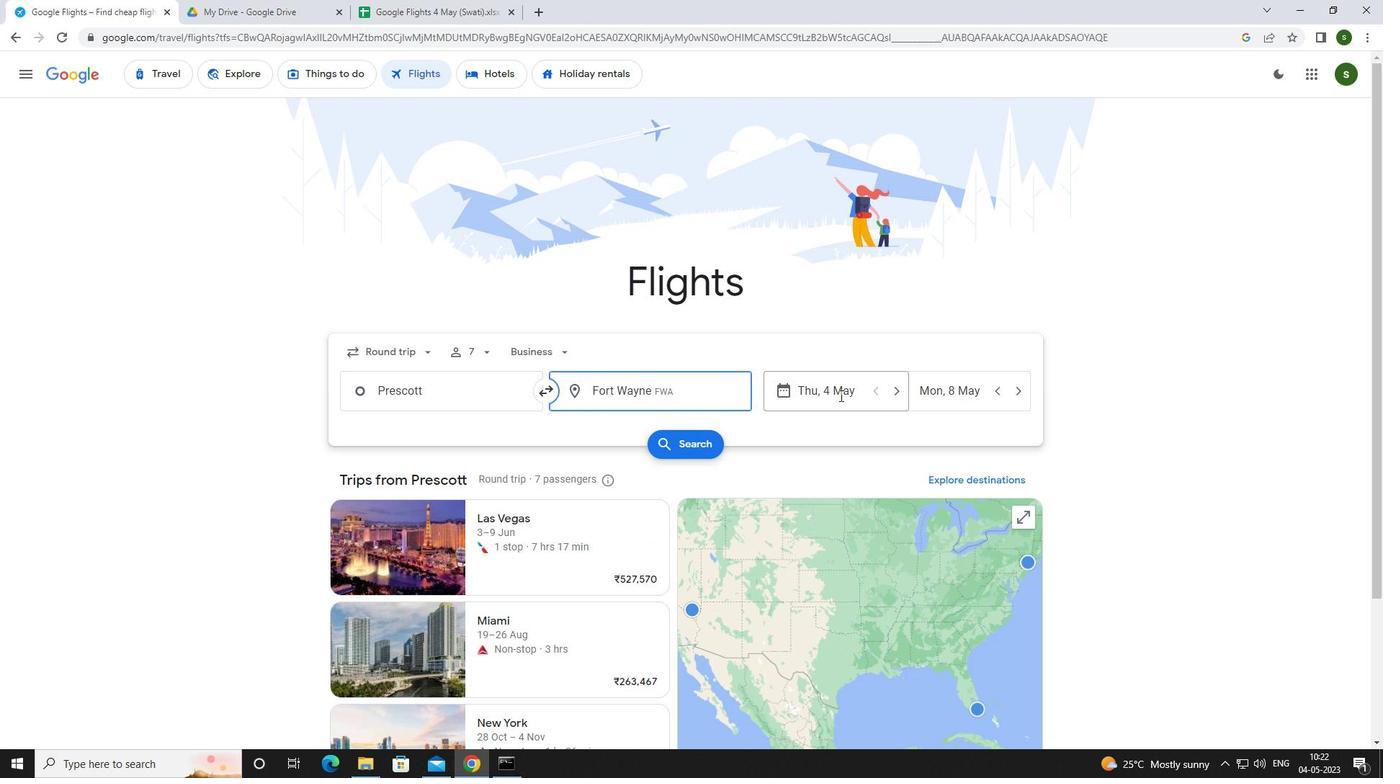 
Action: Mouse moved to (662, 491)
Screenshot: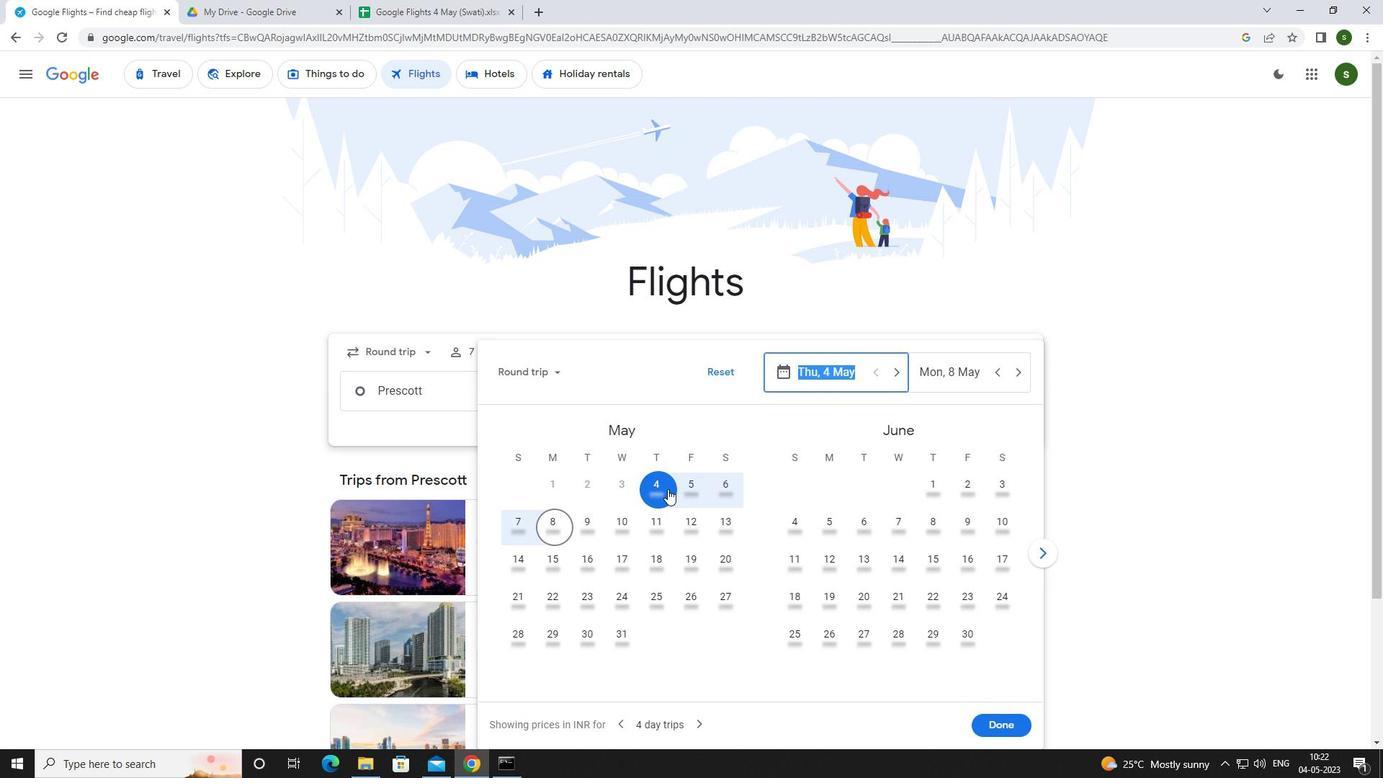 
Action: Mouse pressed left at (662, 491)
Screenshot: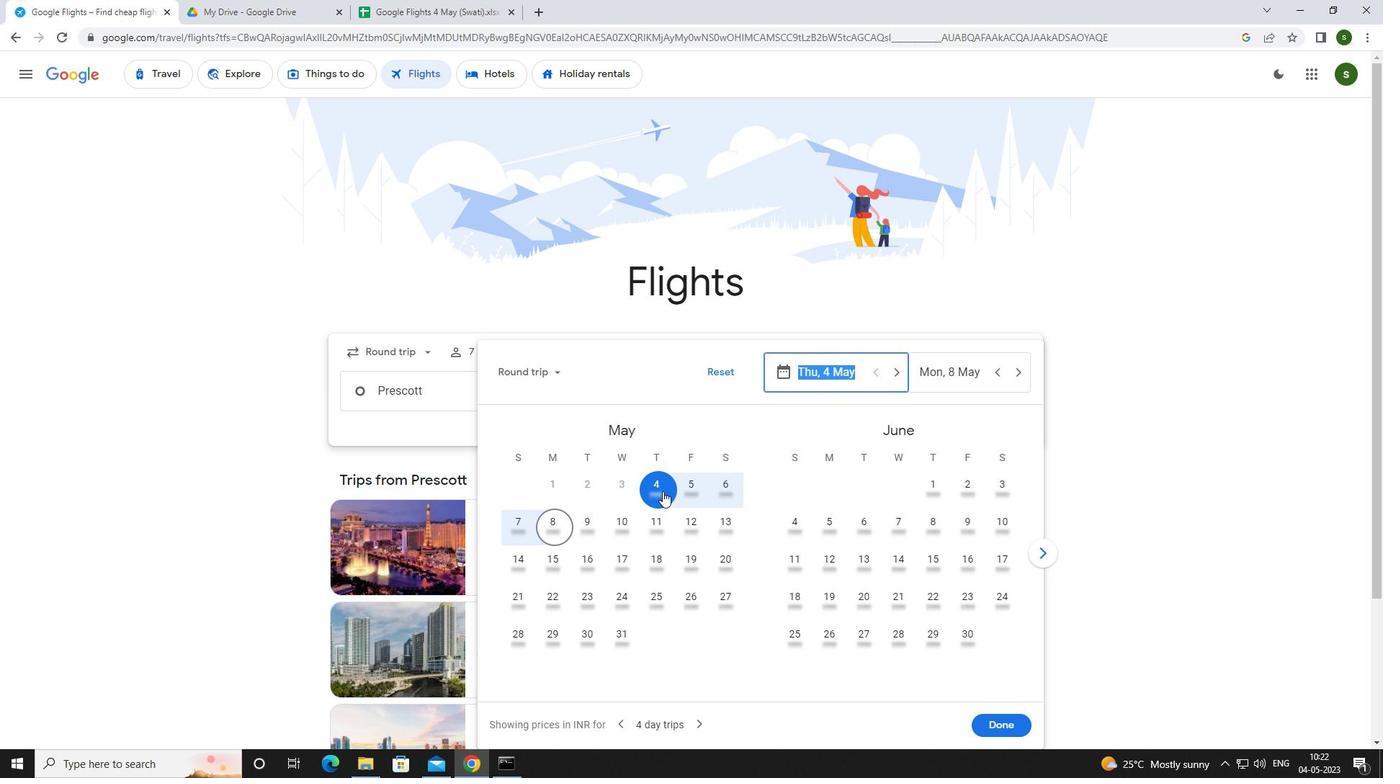 
Action: Mouse pressed left at (662, 491)
Screenshot: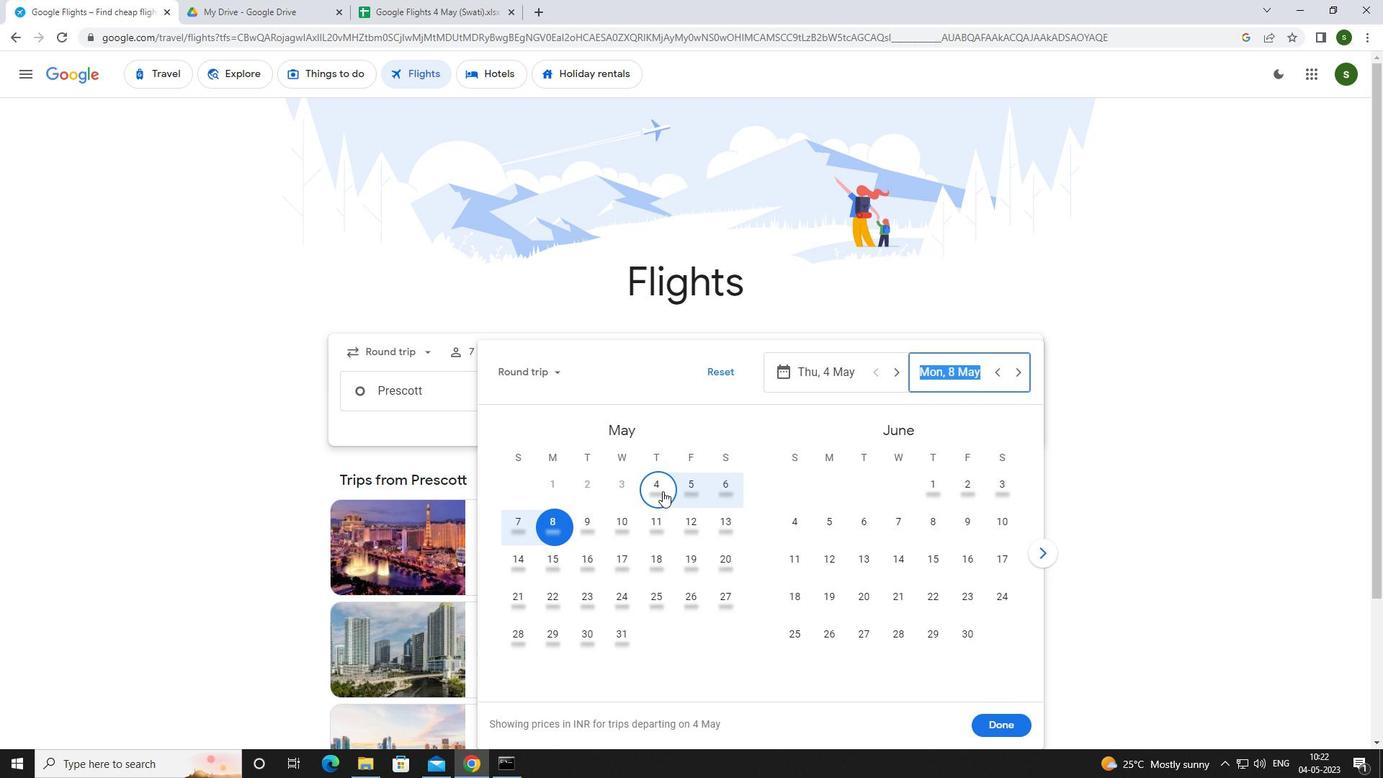 
Action: Mouse moved to (1011, 724)
Screenshot: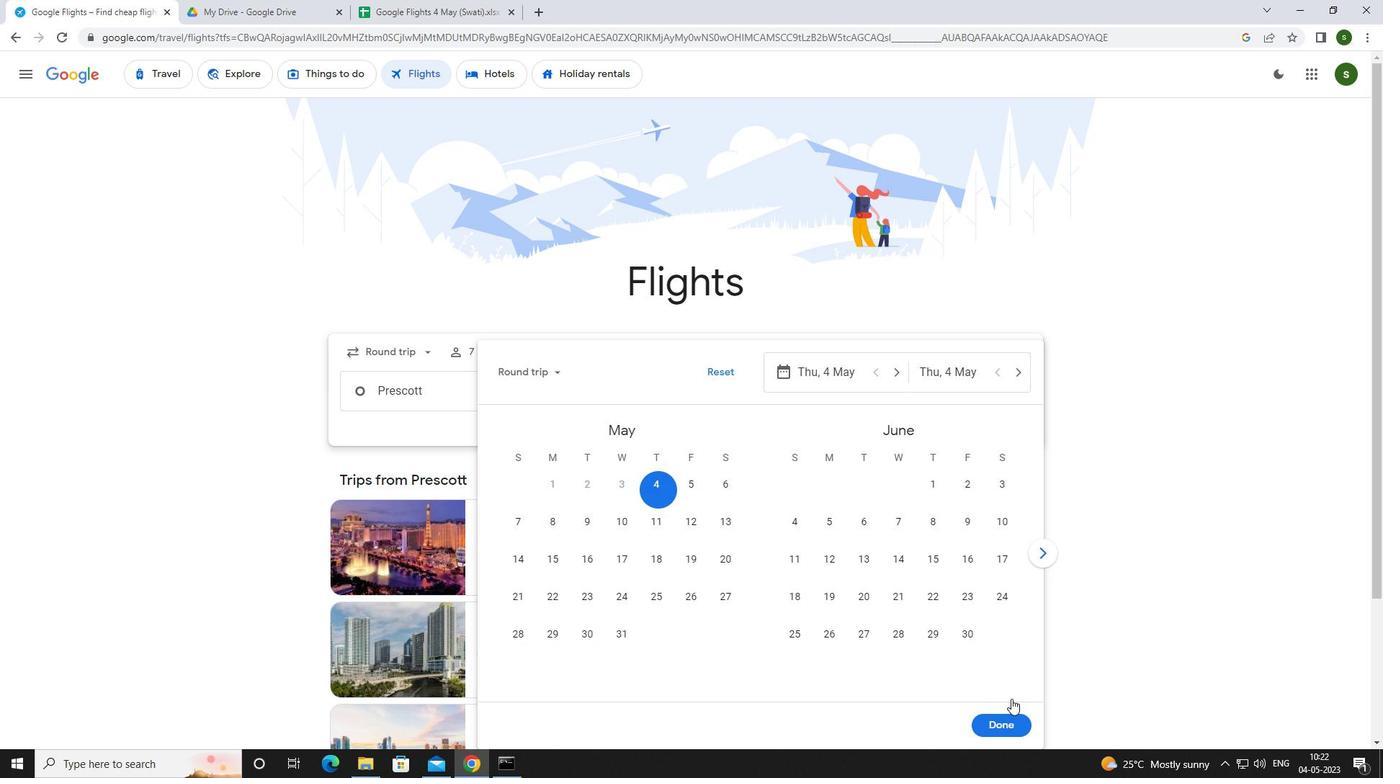 
Action: Mouse pressed left at (1011, 724)
Screenshot: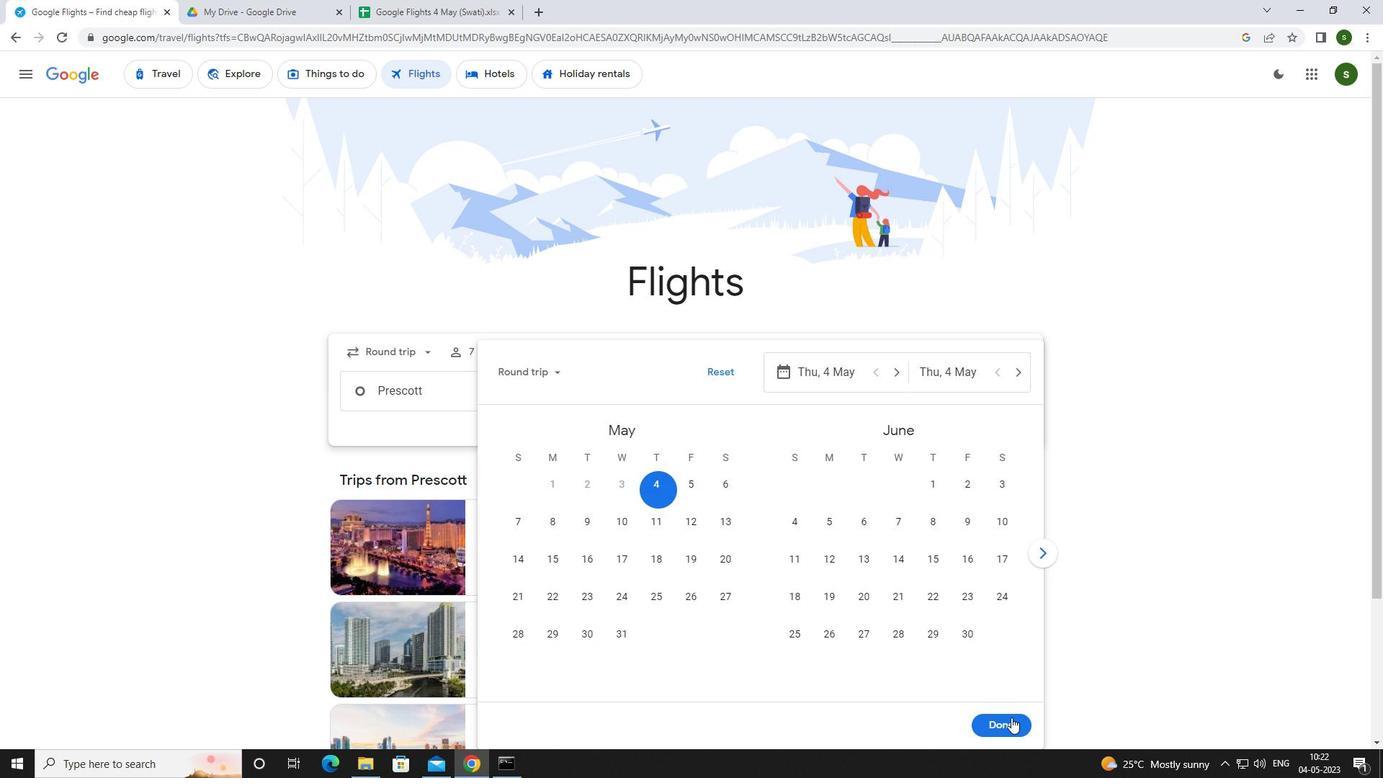 
Action: Mouse moved to (689, 448)
Screenshot: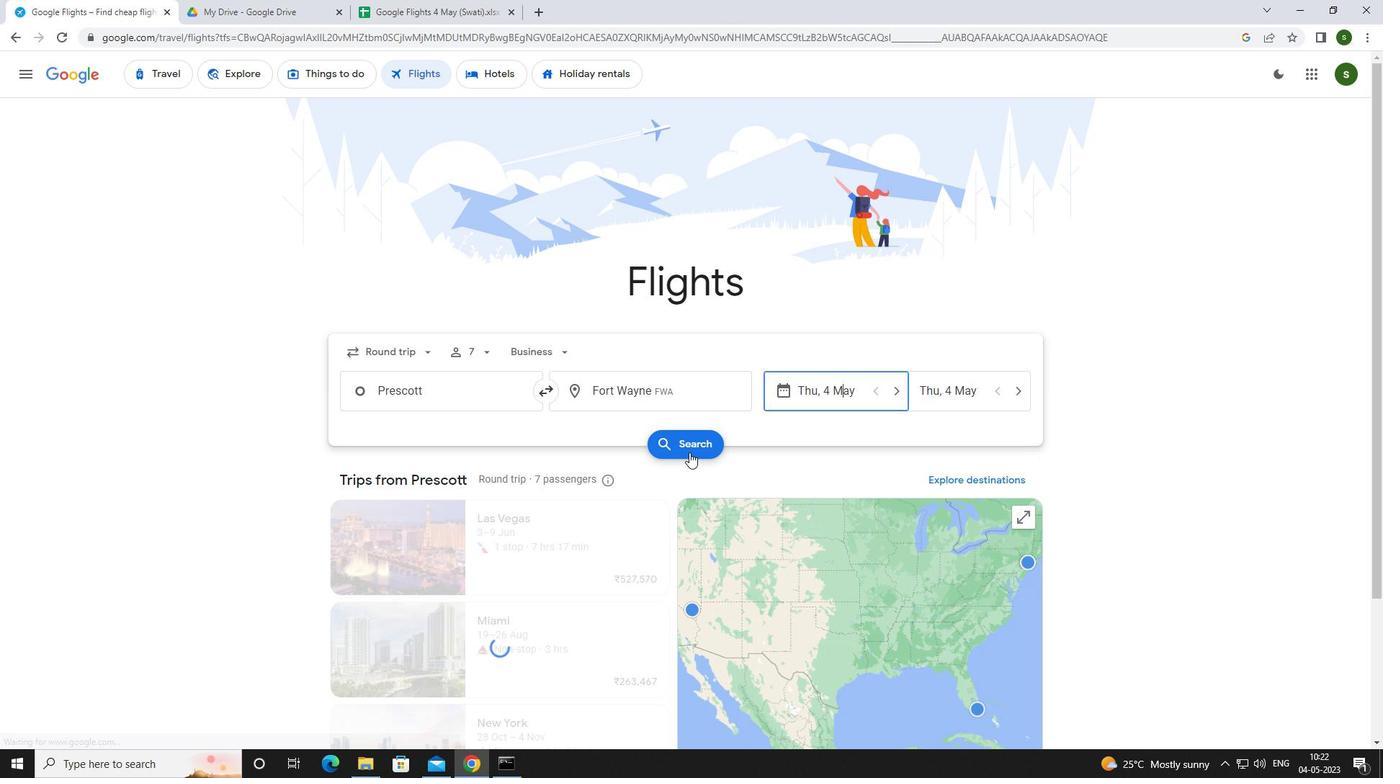 
Action: Mouse pressed left at (689, 448)
Screenshot: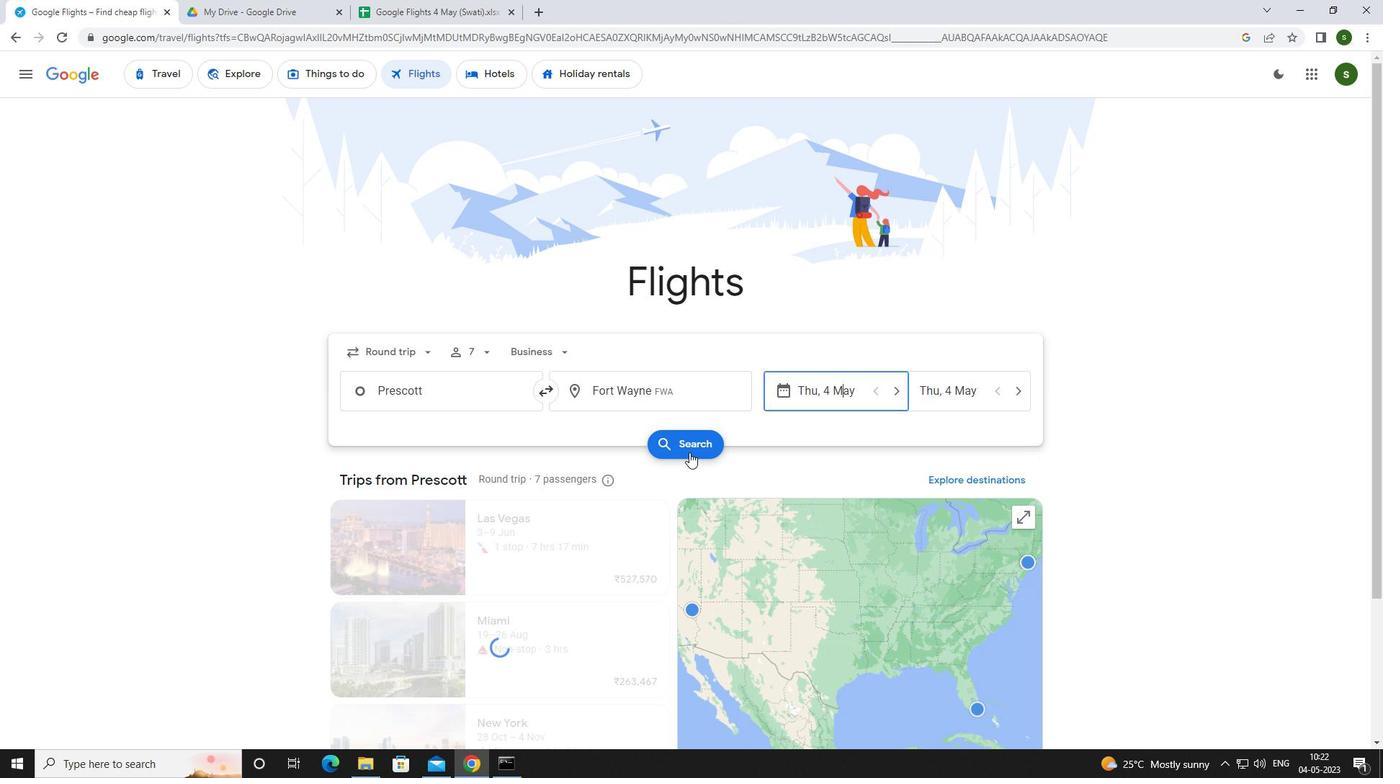 
Action: Mouse moved to (372, 206)
Screenshot: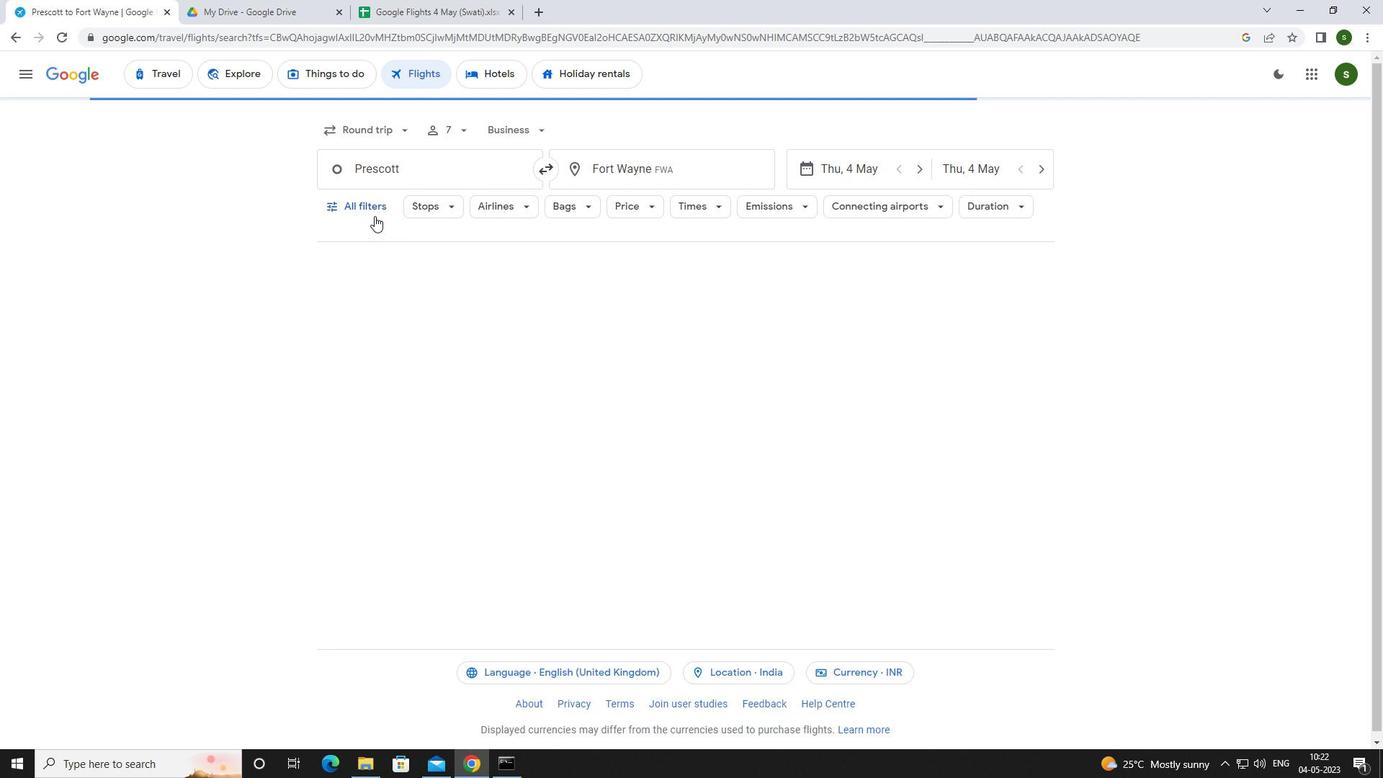 
Action: Mouse pressed left at (372, 206)
Screenshot: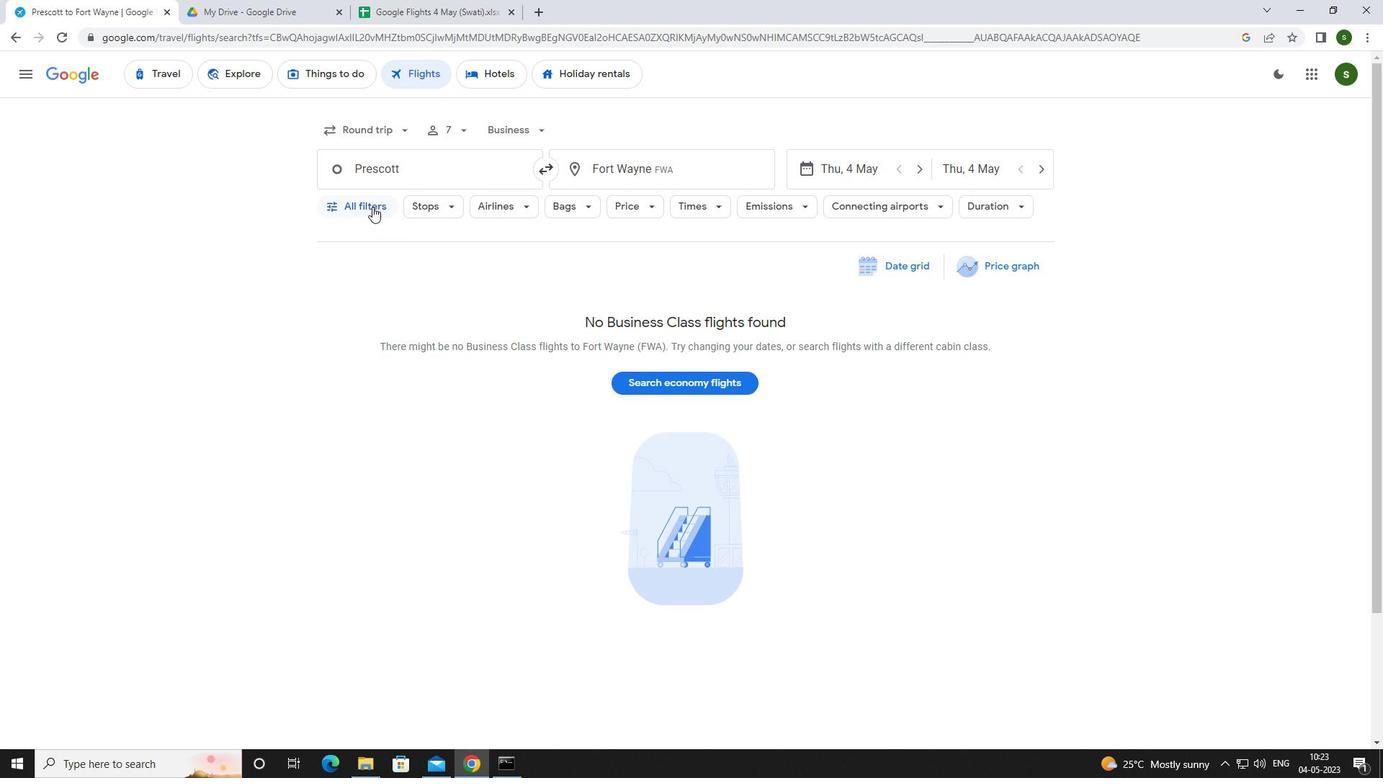 
Action: Mouse moved to (538, 509)
Screenshot: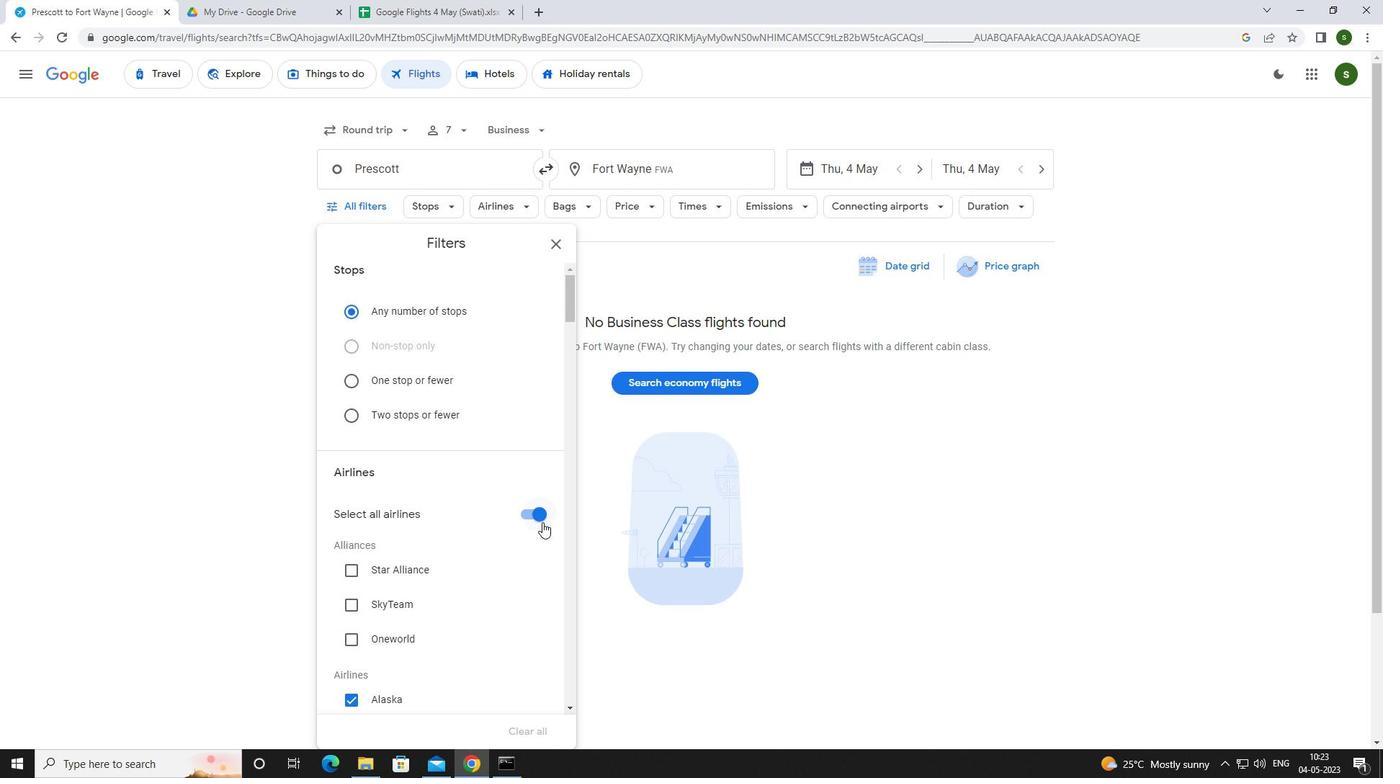 
Action: Mouse pressed left at (538, 509)
Screenshot: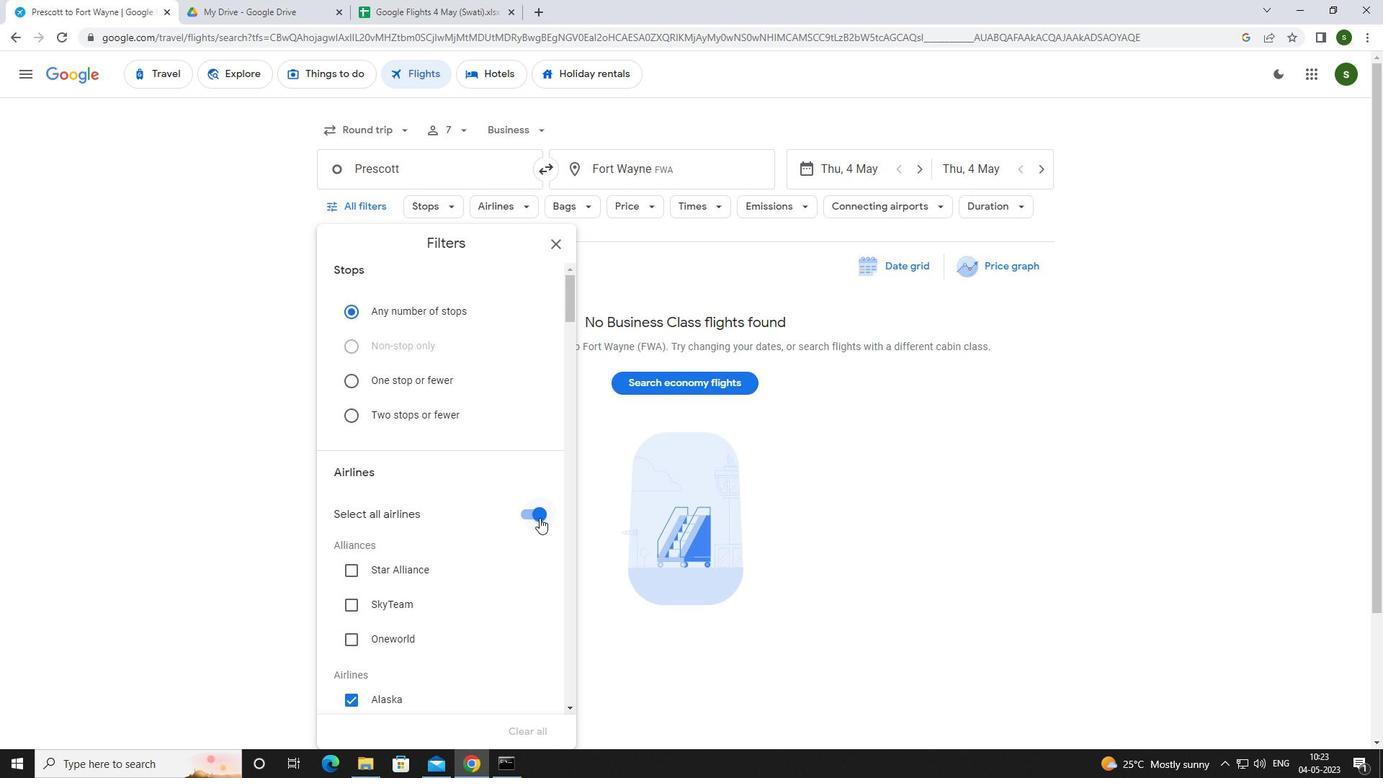 
Action: Mouse moved to (510, 443)
Screenshot: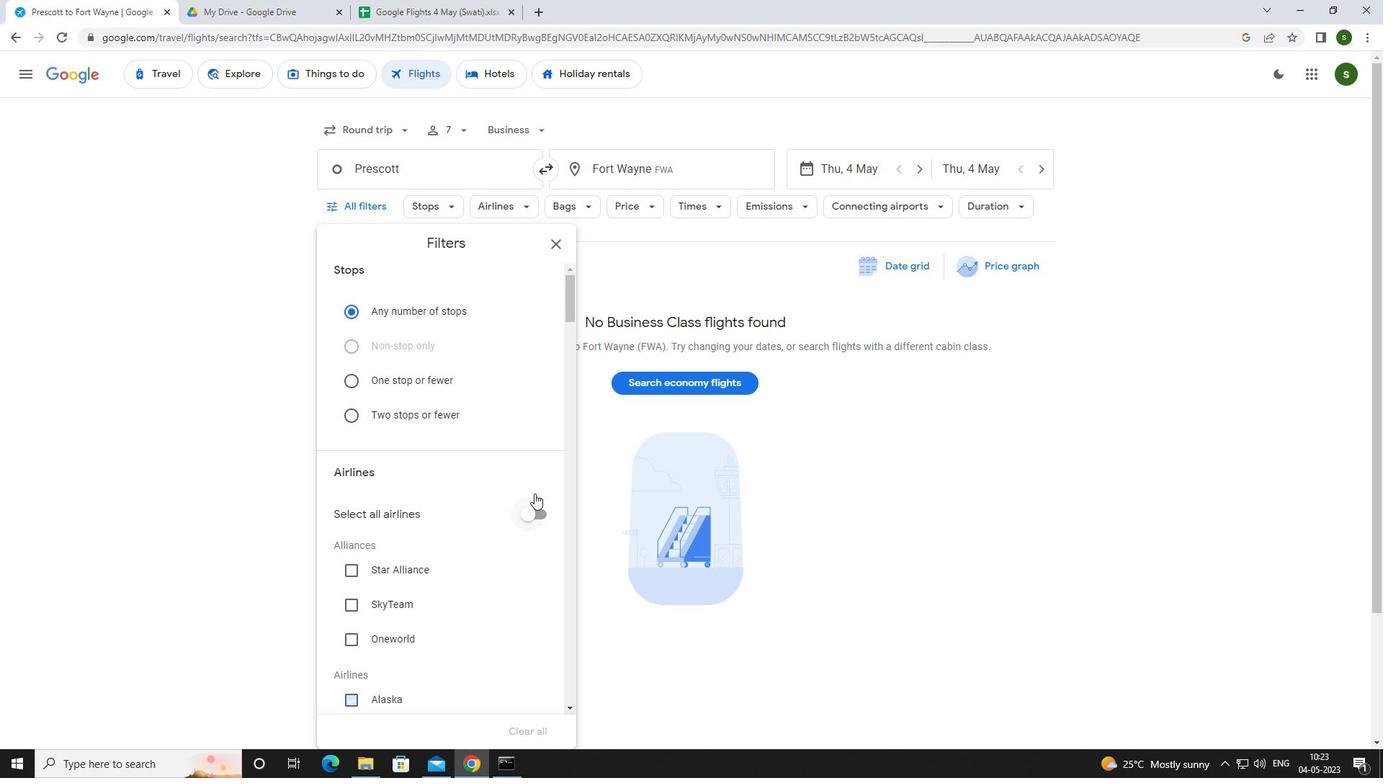 
Action: Mouse scrolled (510, 443) with delta (0, 0)
Screenshot: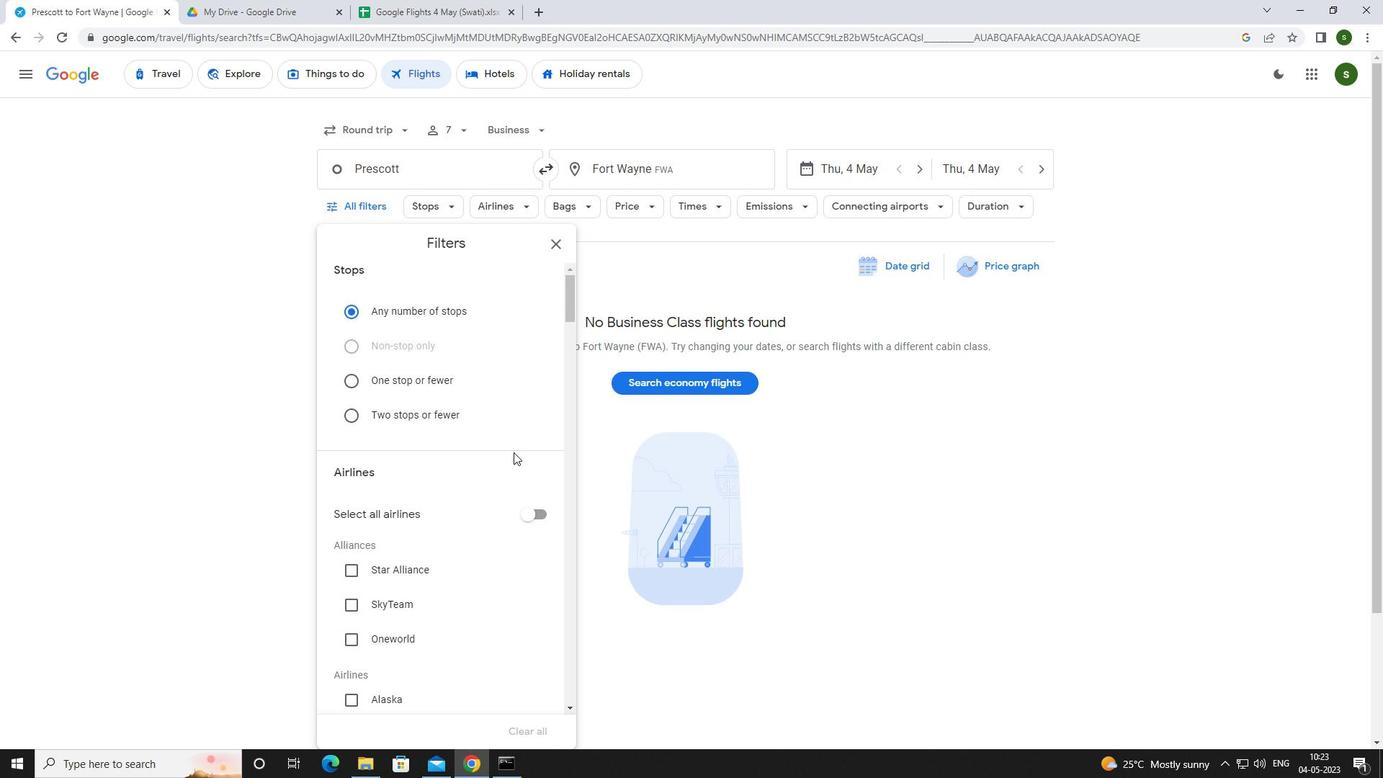 
Action: Mouse scrolled (510, 443) with delta (0, 0)
Screenshot: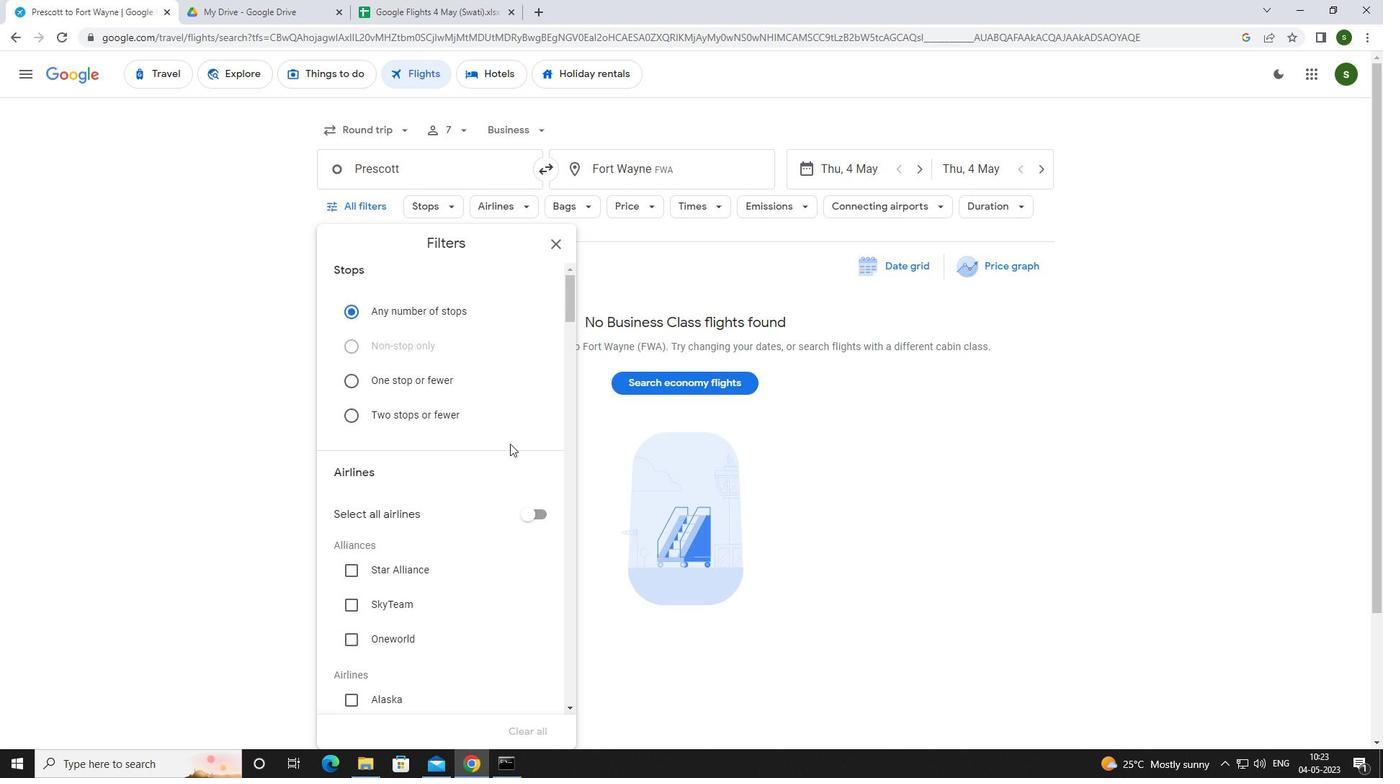 
Action: Mouse scrolled (510, 443) with delta (0, 0)
Screenshot: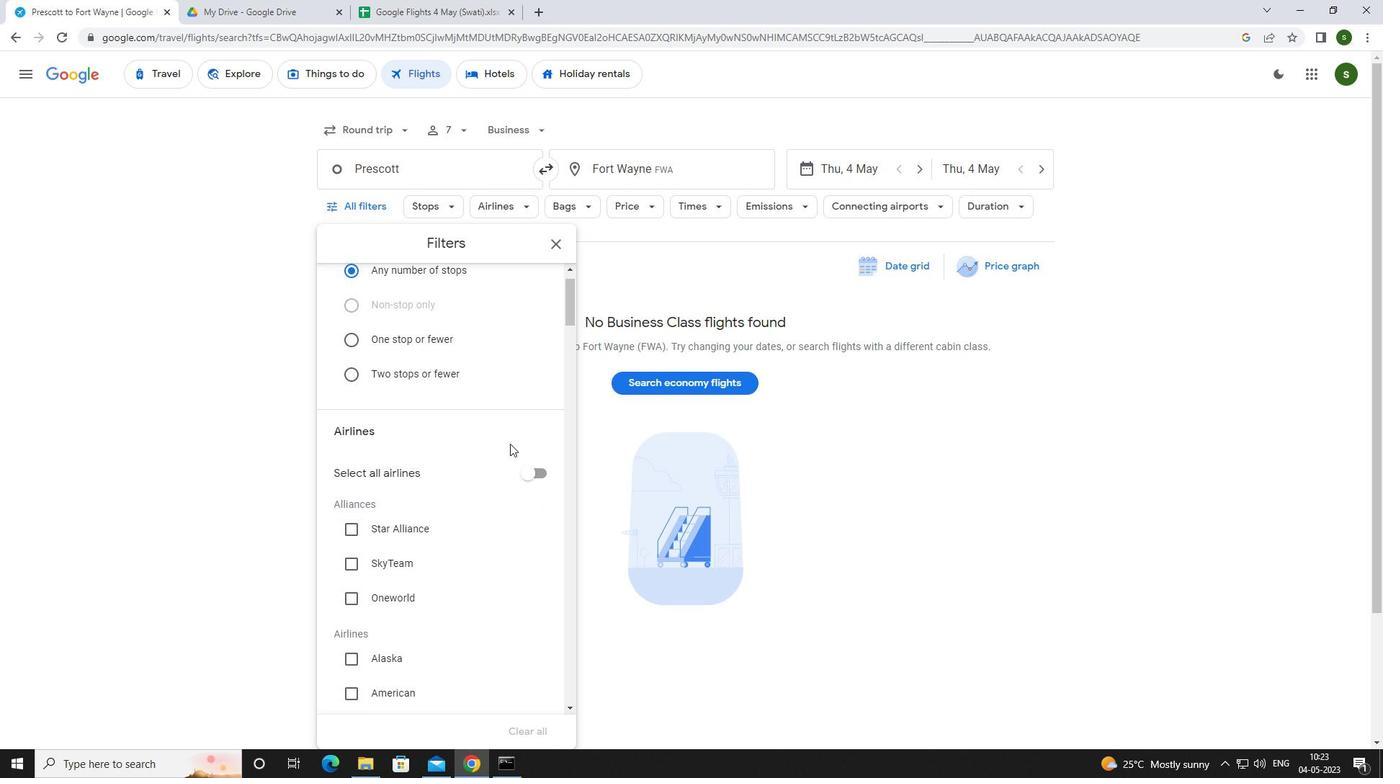 
Action: Mouse scrolled (510, 443) with delta (0, 0)
Screenshot: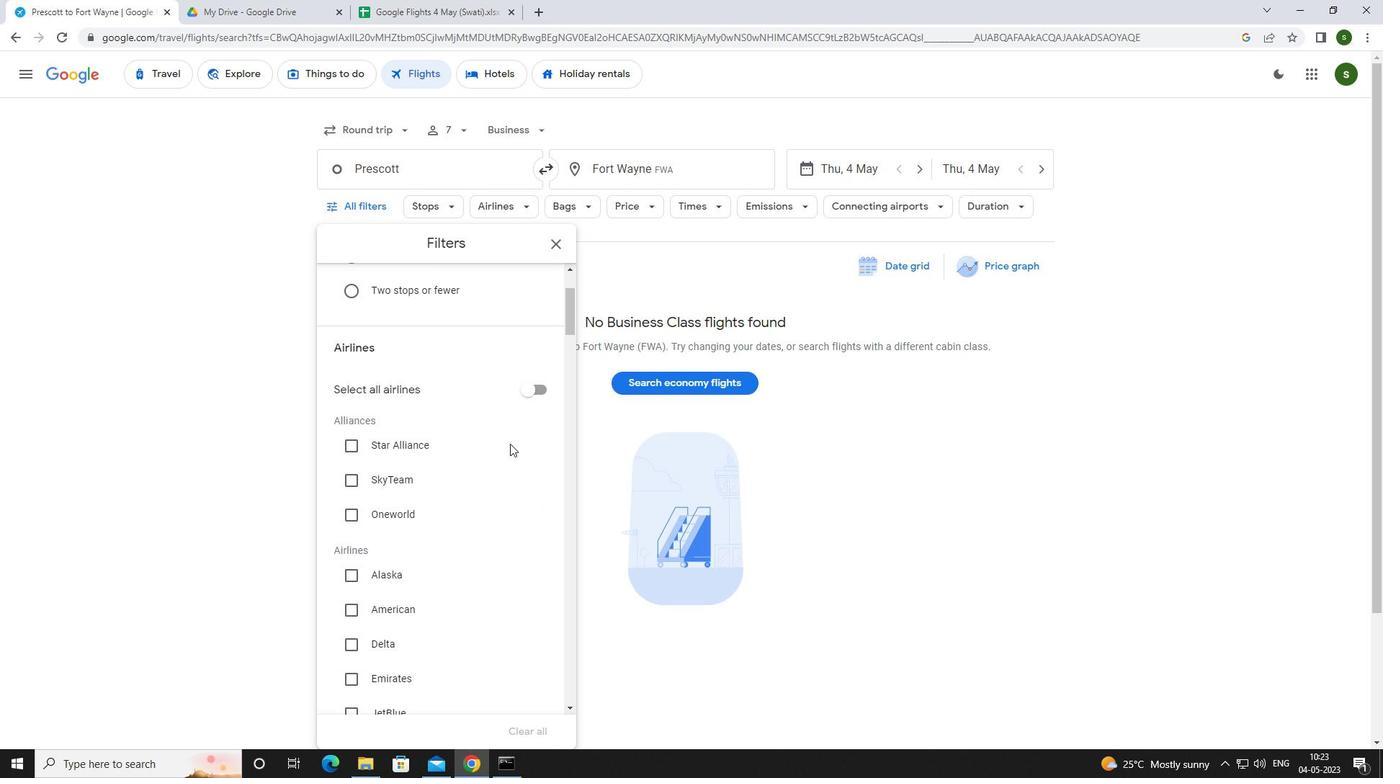 
Action: Mouse scrolled (510, 443) with delta (0, 0)
Screenshot: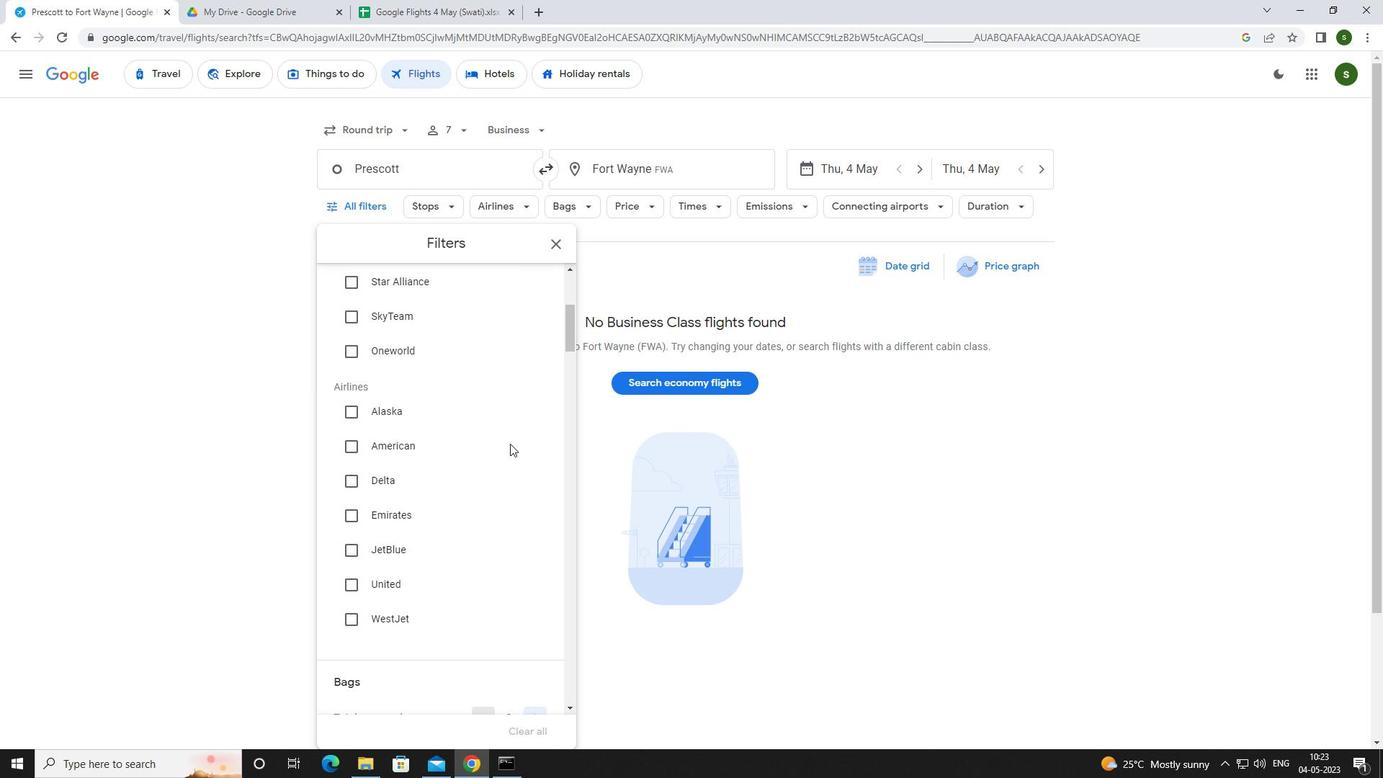 
Action: Mouse scrolled (510, 443) with delta (0, 0)
Screenshot: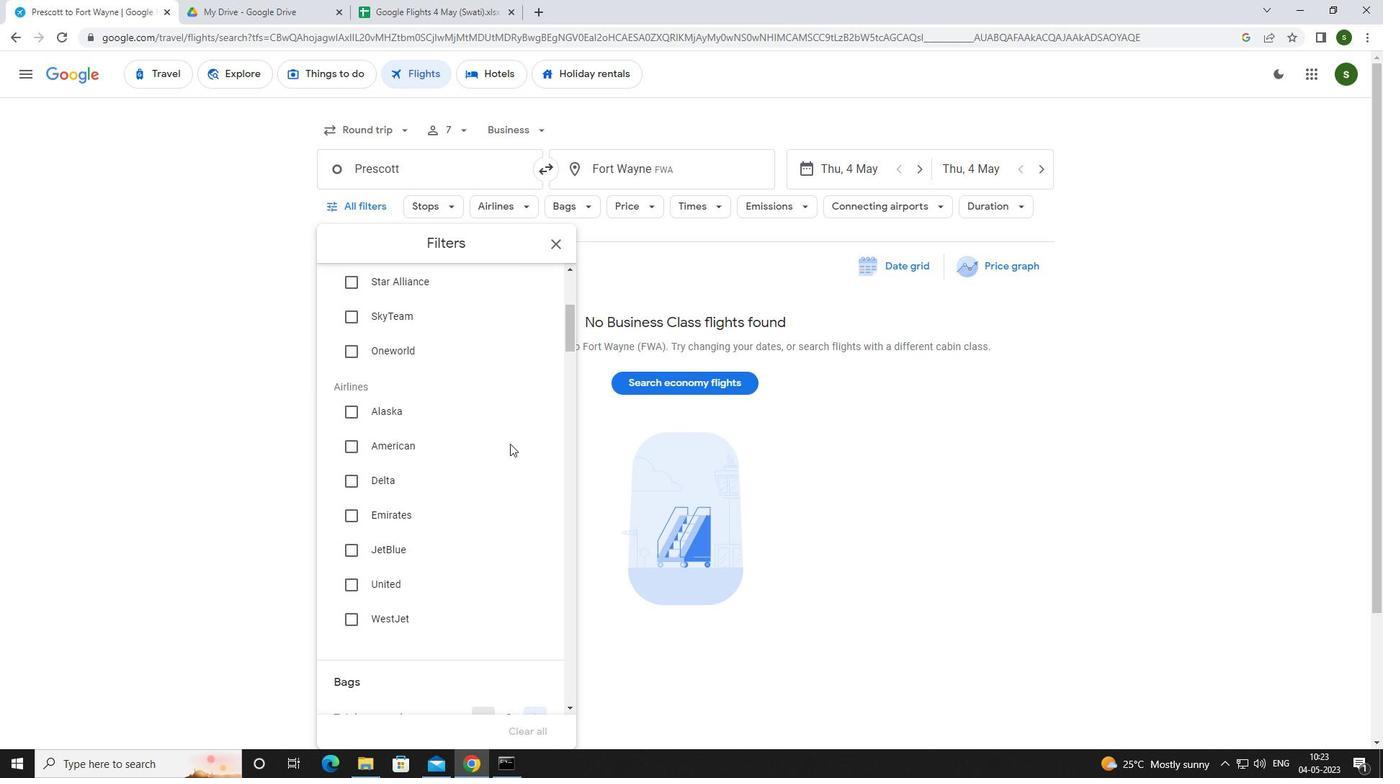
Action: Mouse moved to (360, 402)
Screenshot: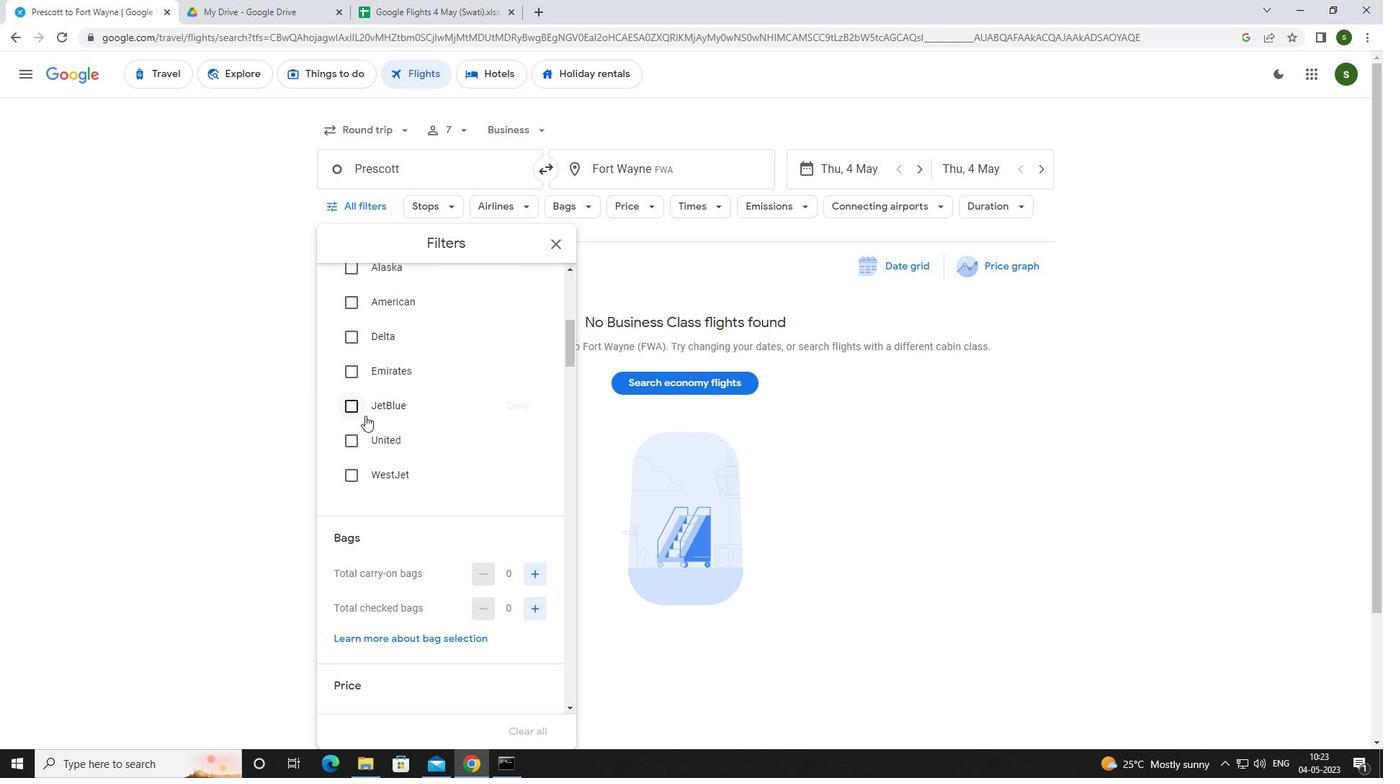 
Action: Mouse pressed left at (360, 402)
Screenshot: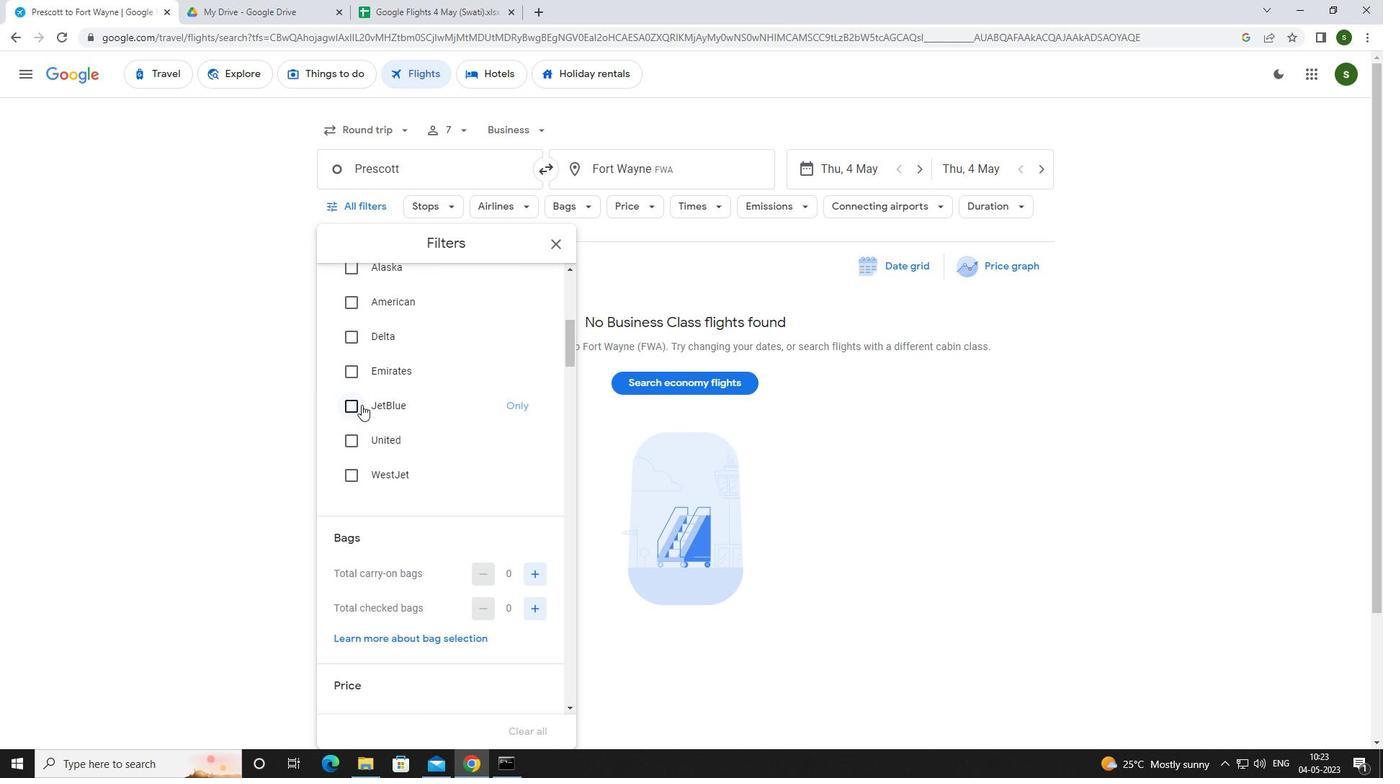 
Action: Mouse moved to (455, 451)
Screenshot: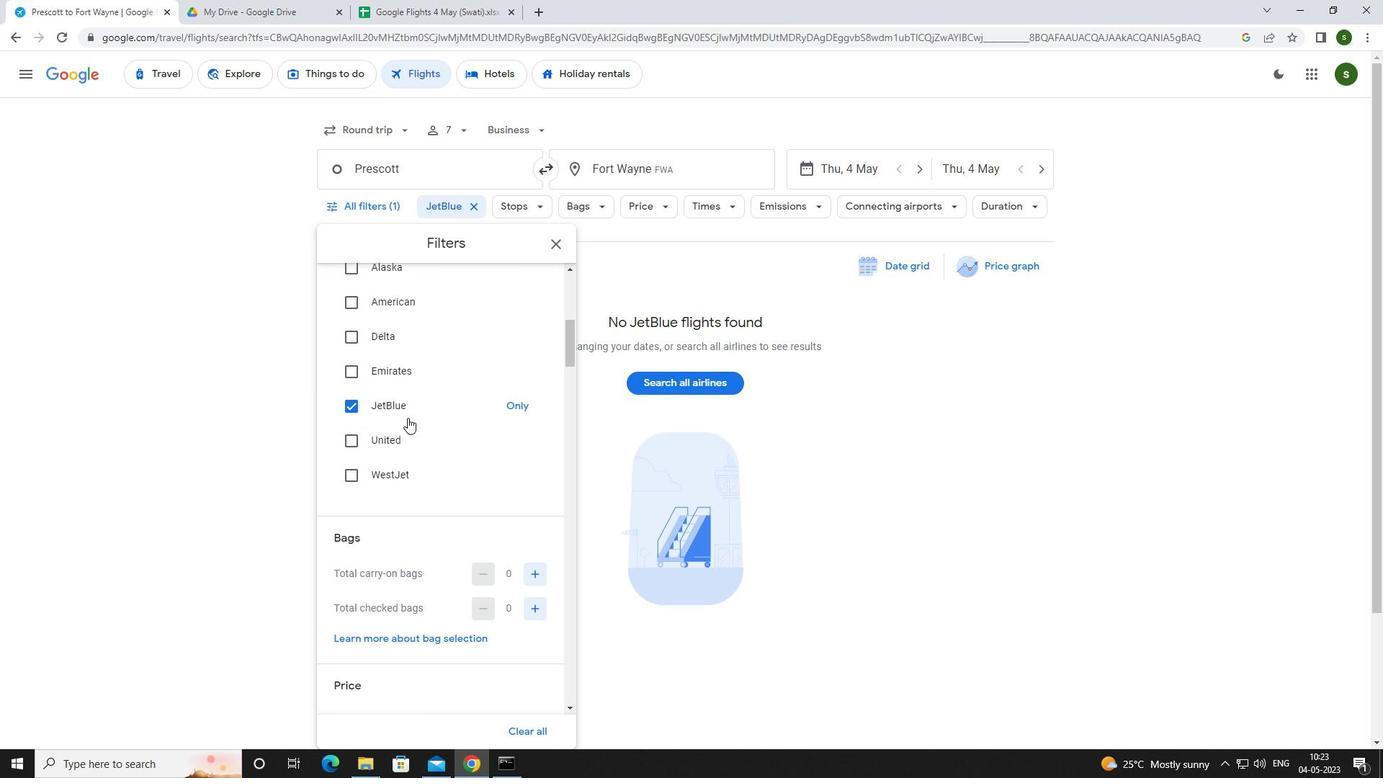 
Action: Mouse scrolled (455, 450) with delta (0, 0)
Screenshot: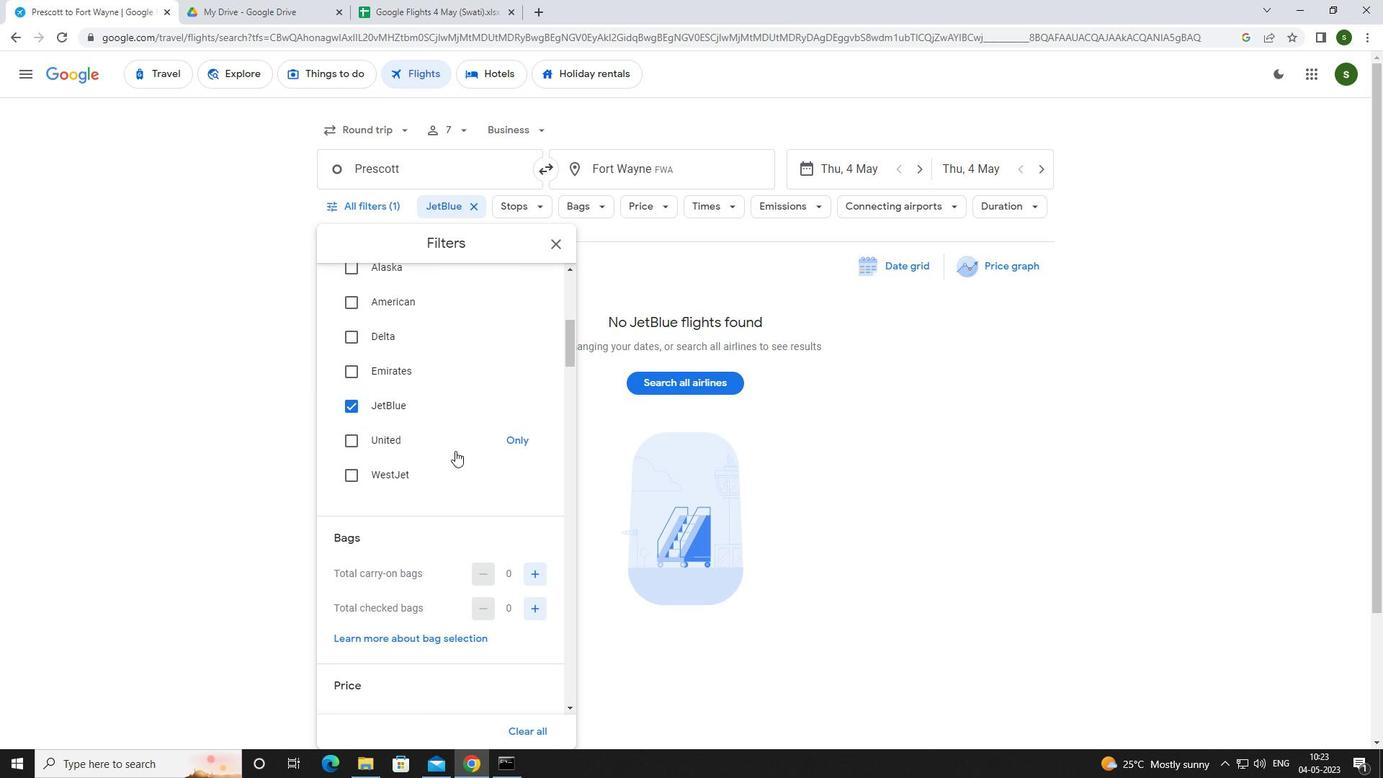 
Action: Mouse scrolled (455, 450) with delta (0, 0)
Screenshot: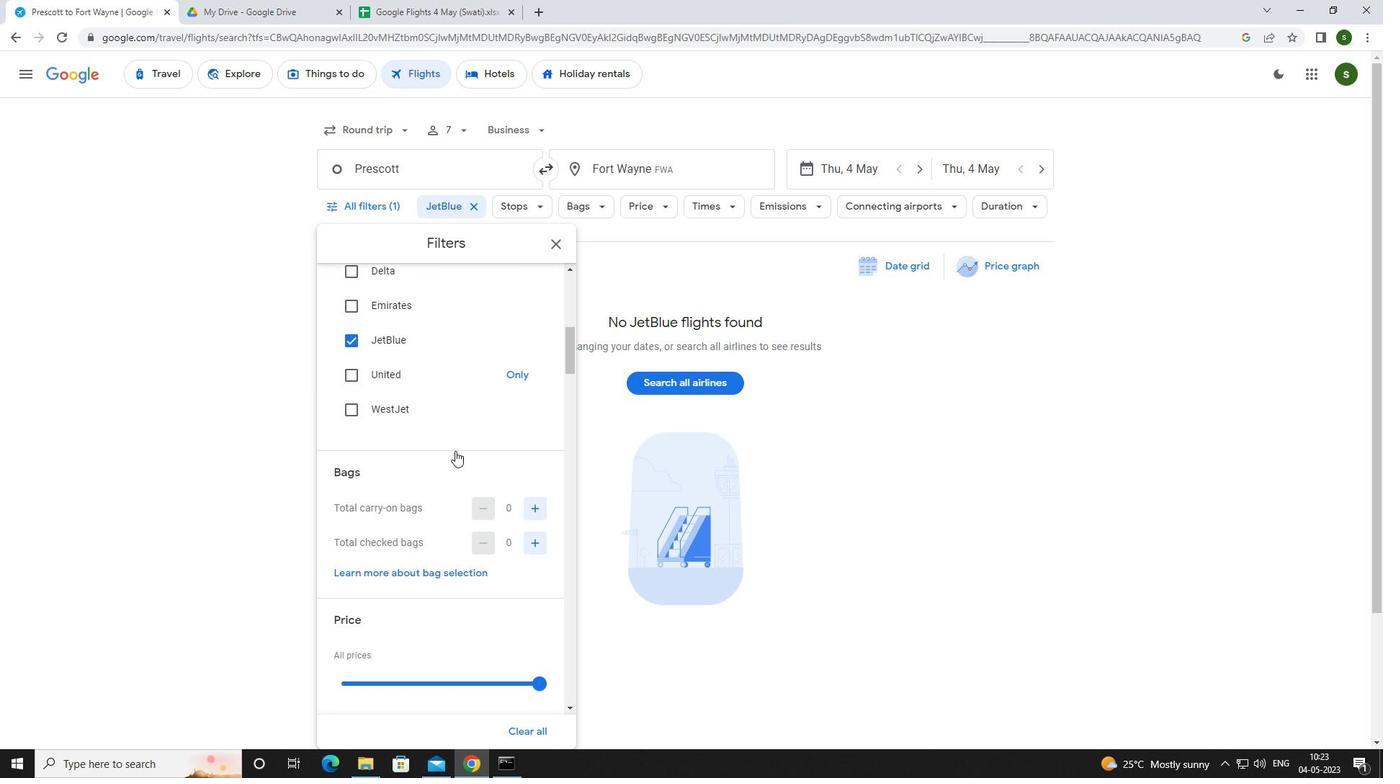 
Action: Mouse scrolled (455, 450) with delta (0, 0)
Screenshot: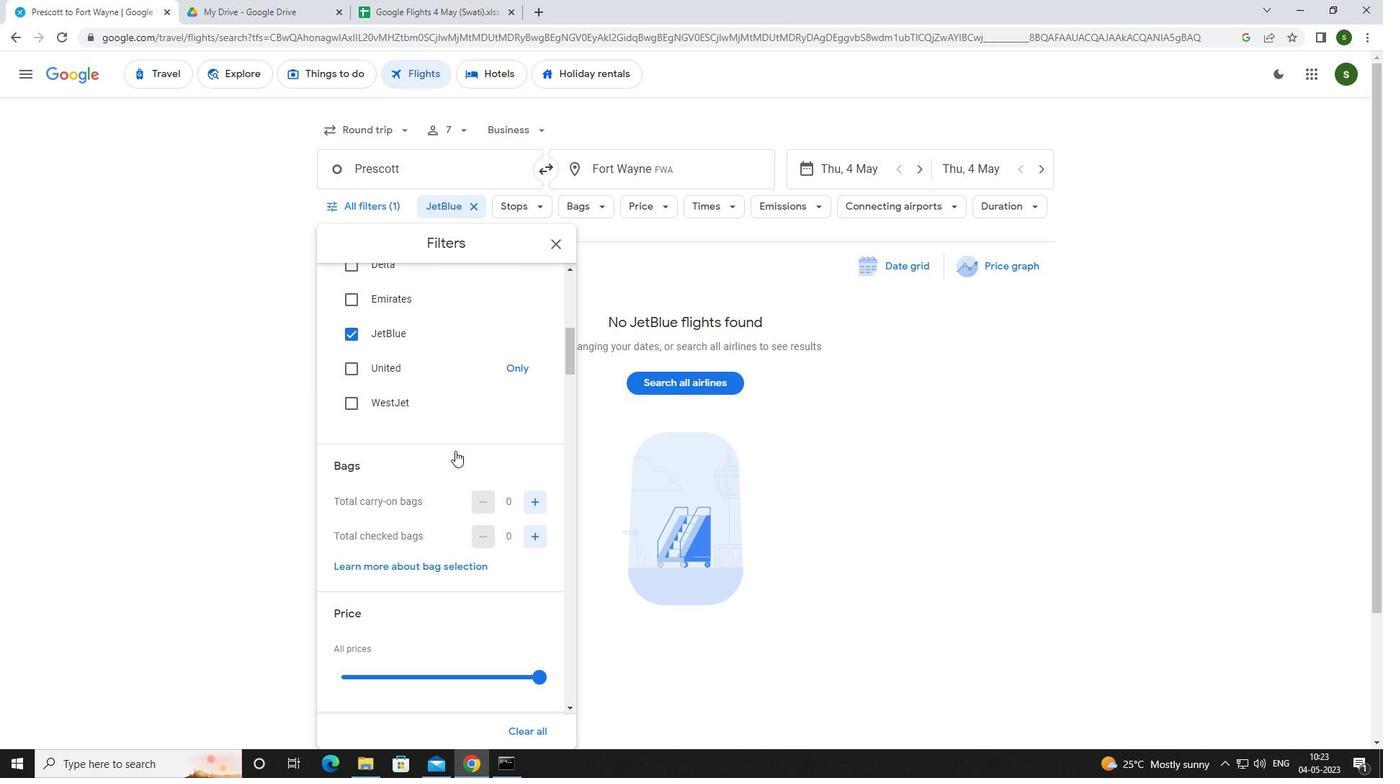 
Action: Mouse moved to (542, 526)
Screenshot: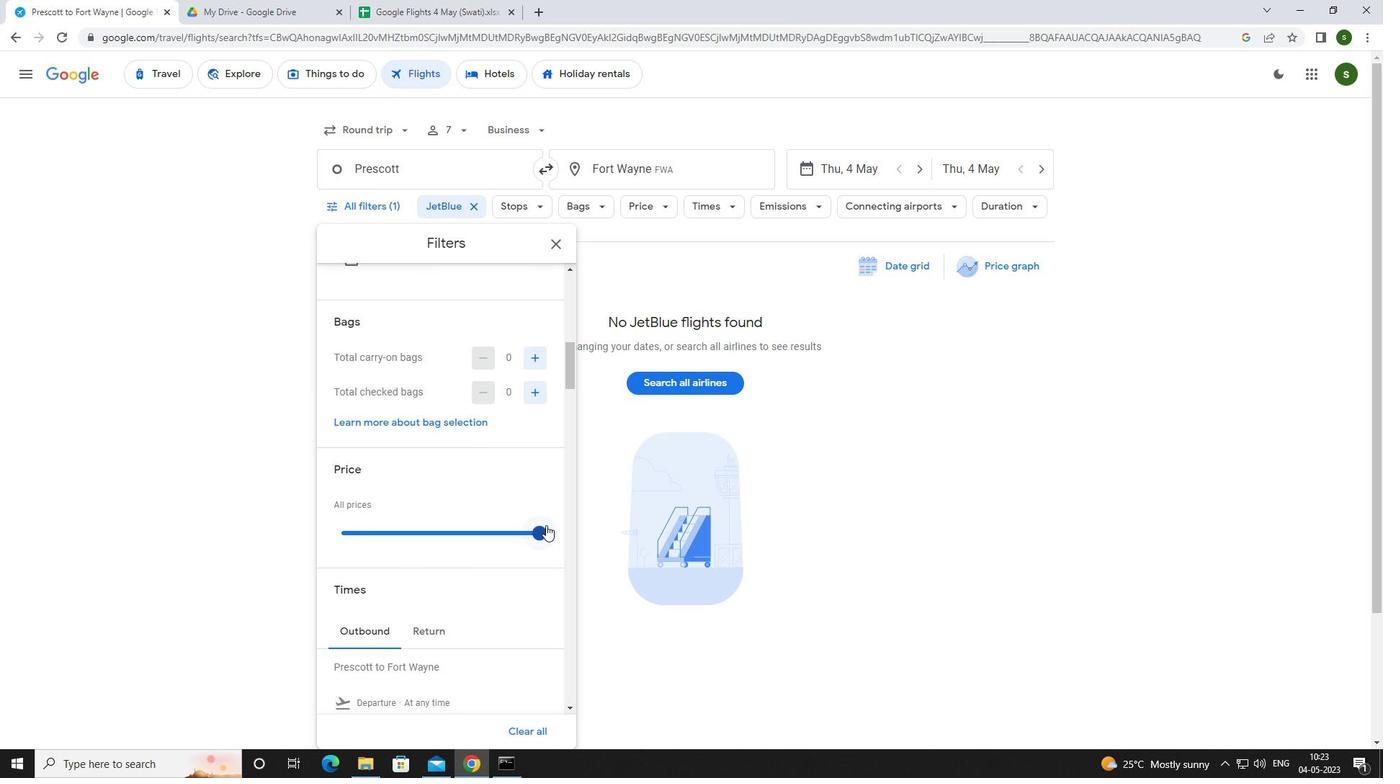 
Action: Mouse pressed left at (542, 526)
Screenshot: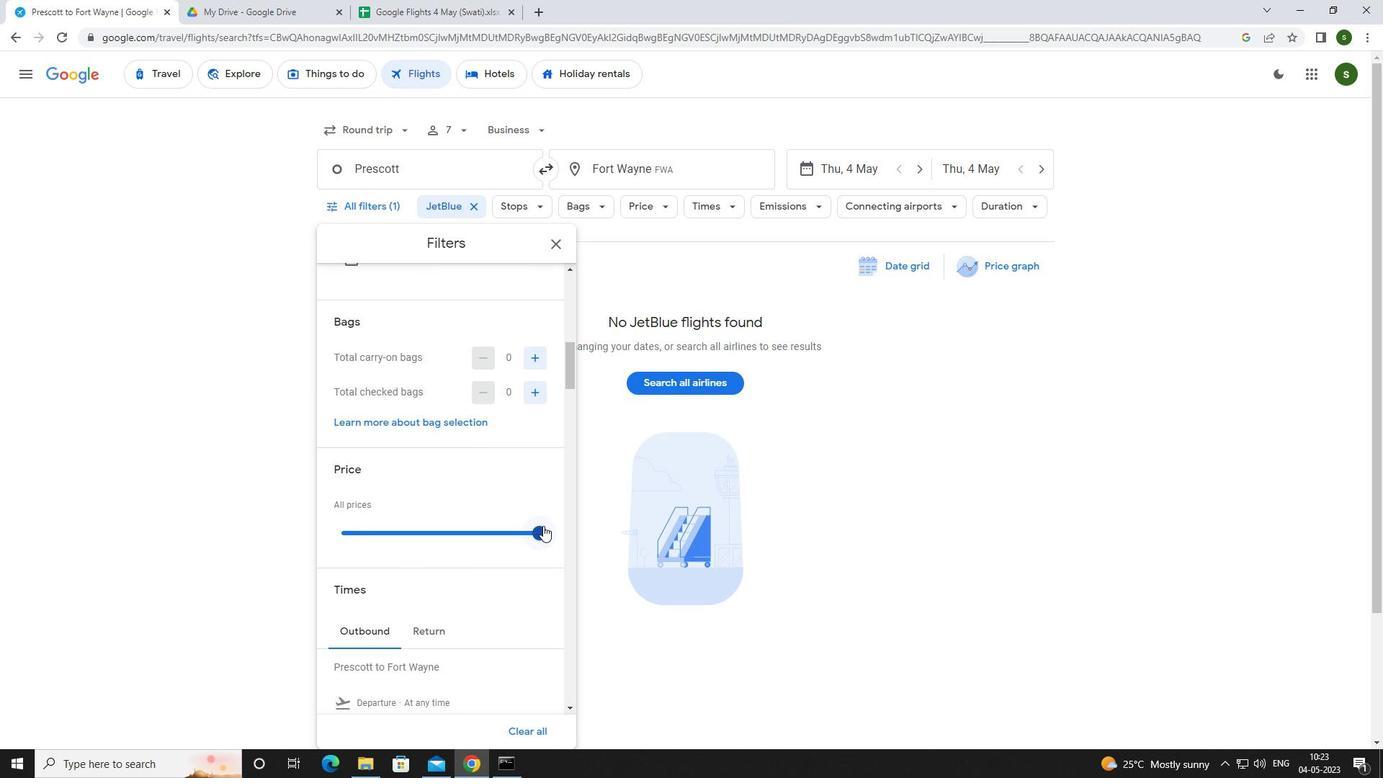 
Action: Mouse scrolled (542, 526) with delta (0, 0)
Screenshot: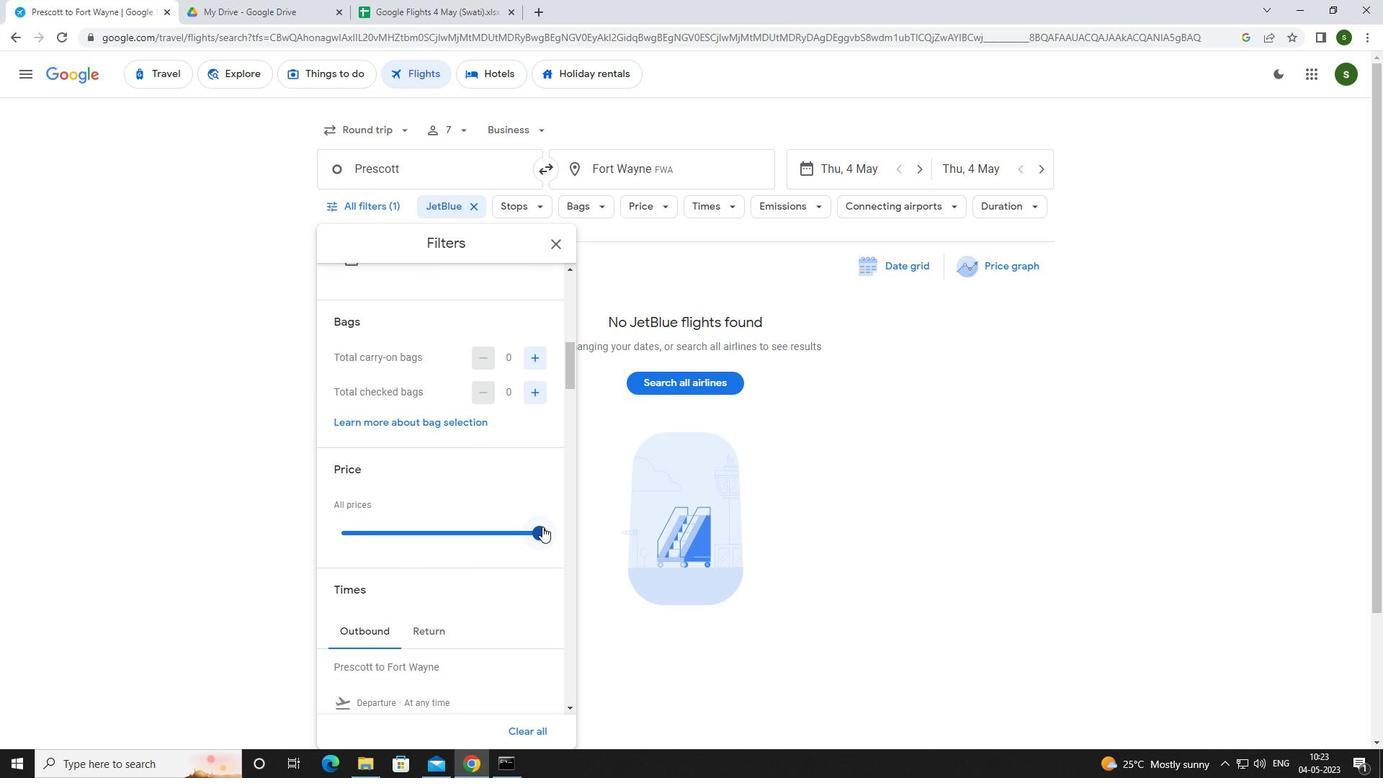 
Action: Mouse scrolled (542, 526) with delta (0, 0)
Screenshot: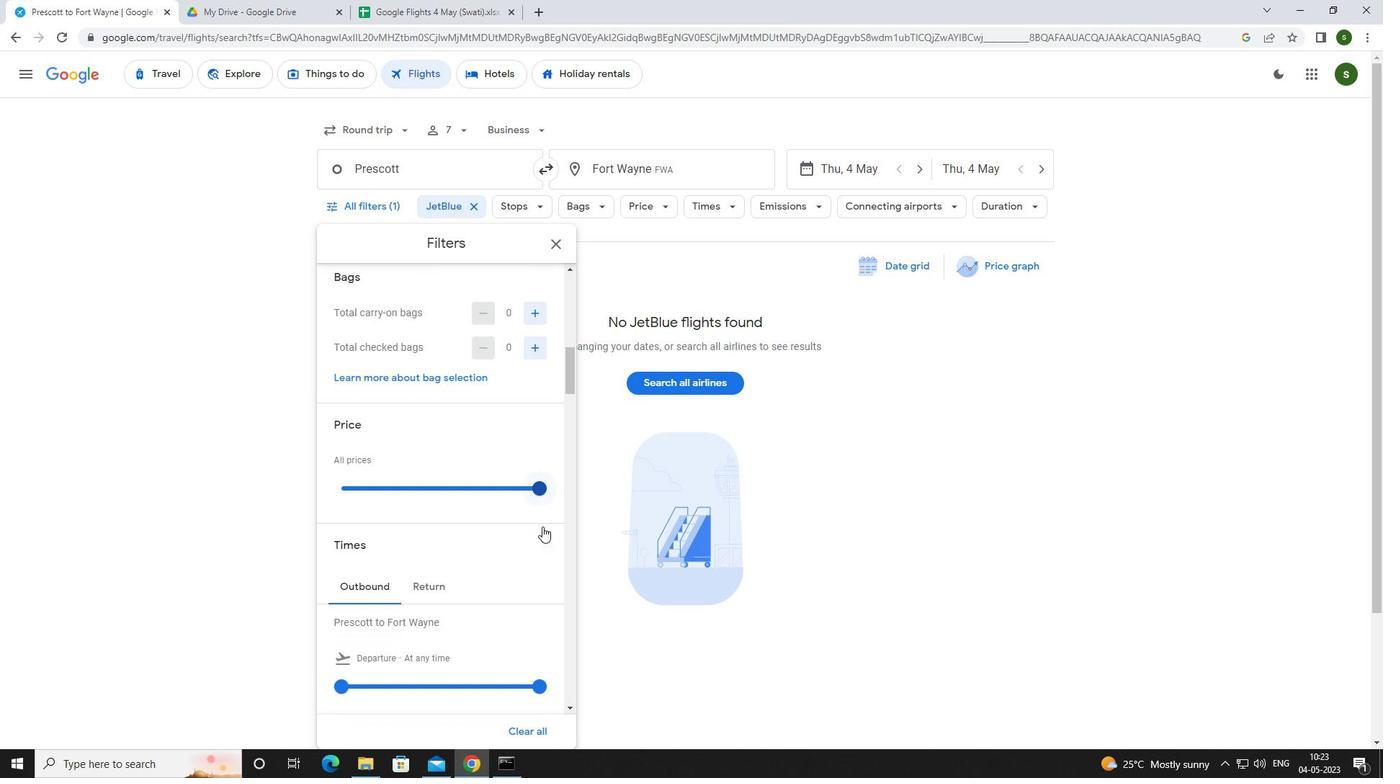 
Action: Mouse moved to (342, 580)
Screenshot: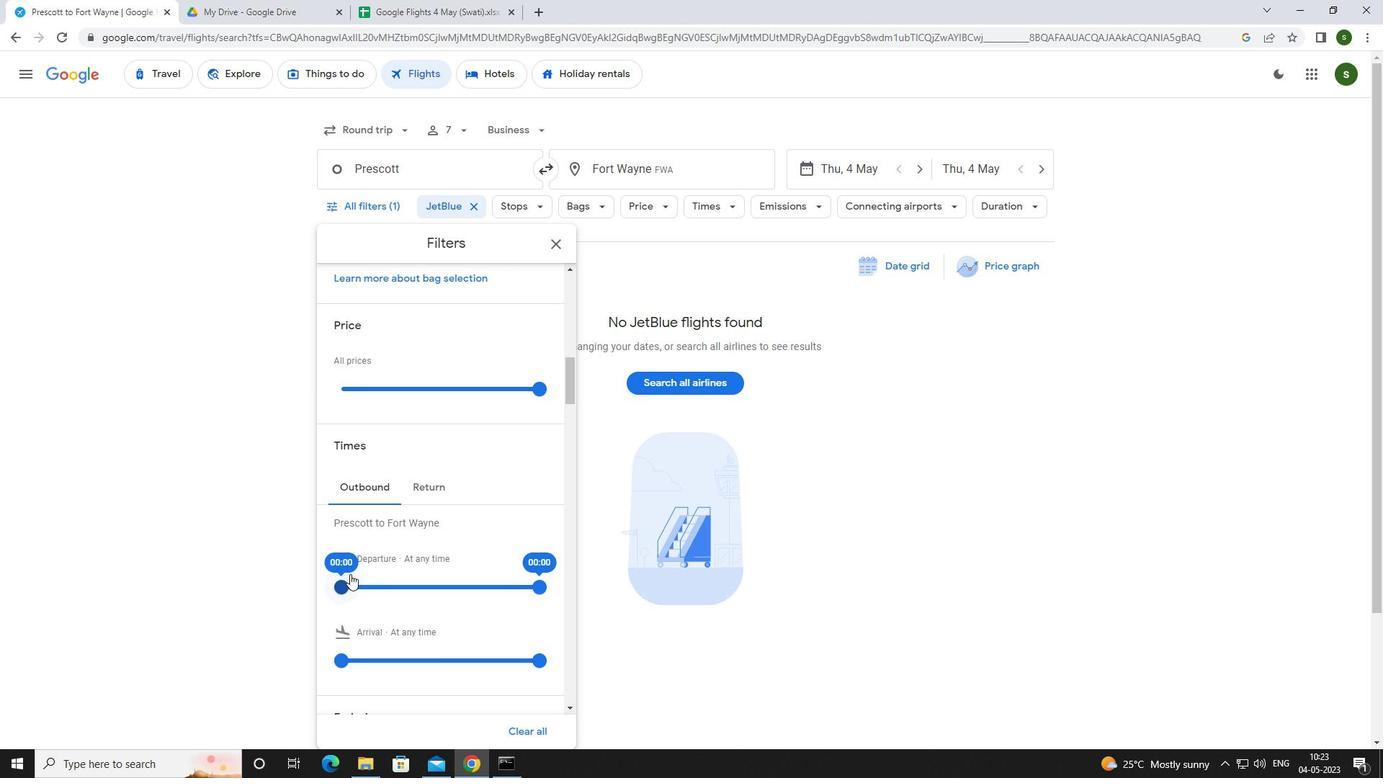 
Action: Mouse pressed left at (342, 580)
Screenshot: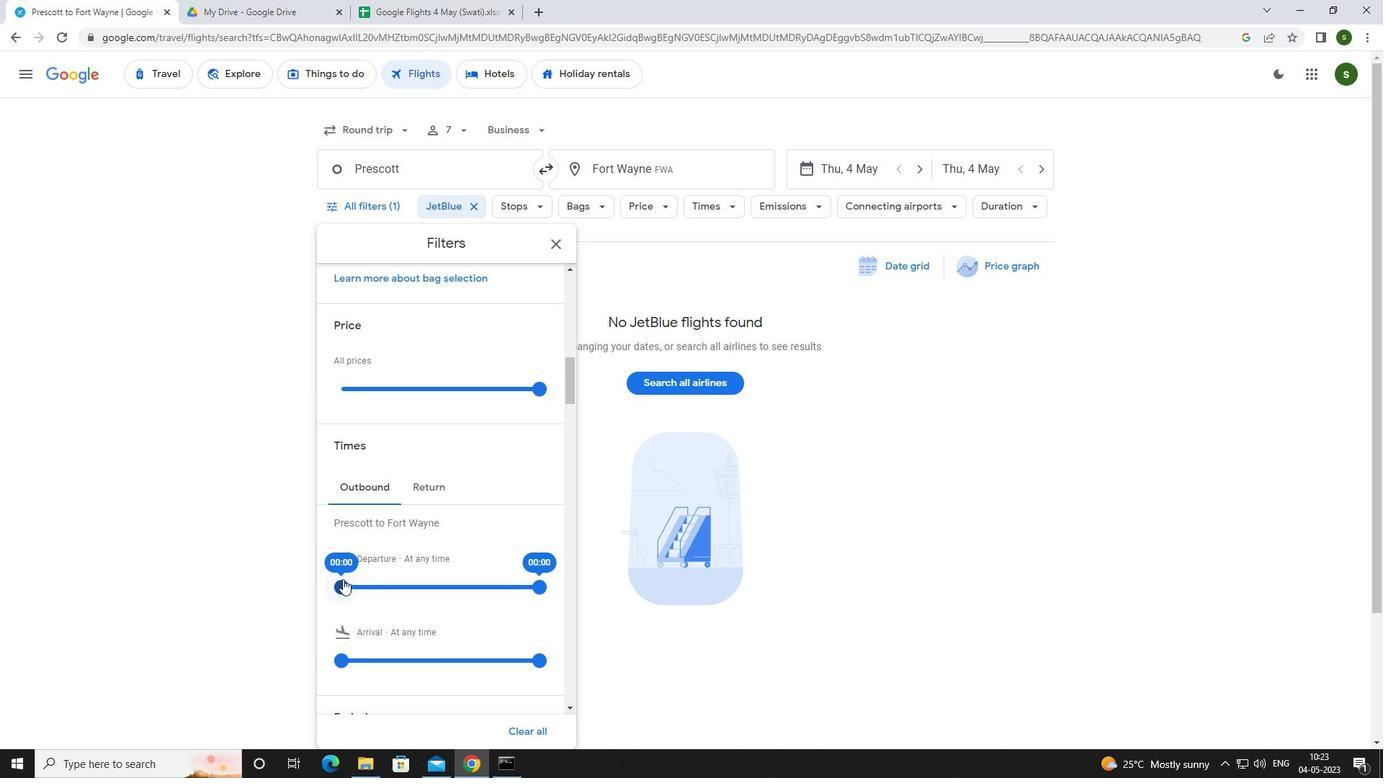 
Action: Mouse moved to (896, 608)
Screenshot: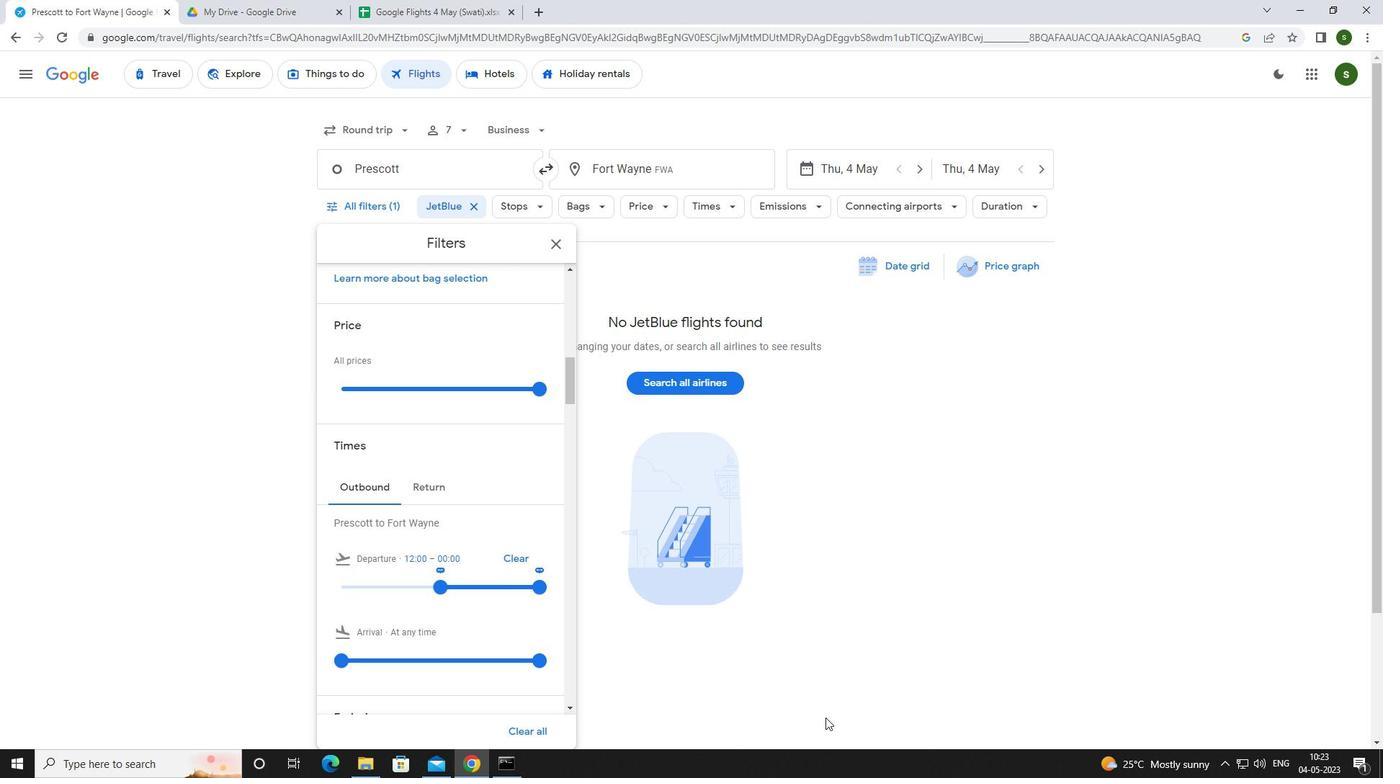
Action: Mouse pressed left at (896, 608)
Screenshot: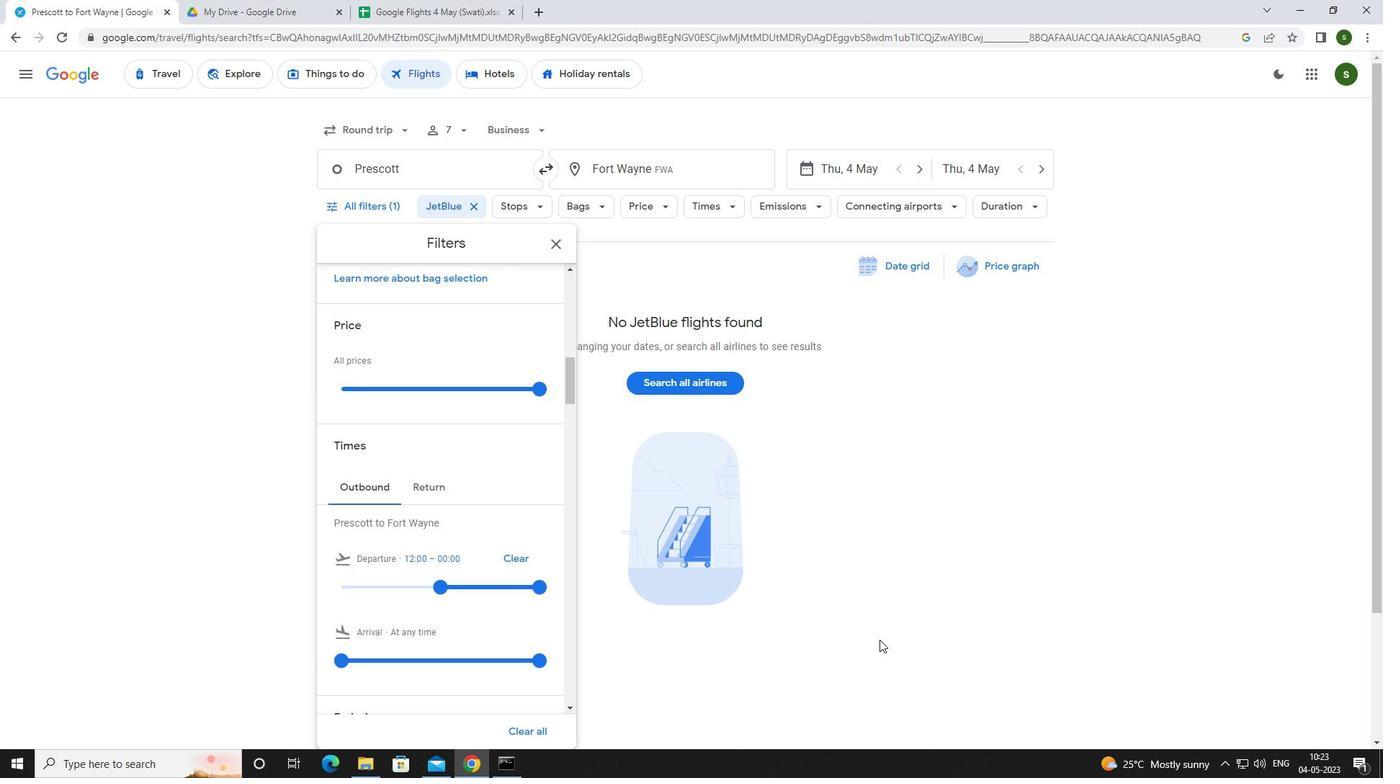 
